 Task: Select the Pacific Time - US & Canada as time zone for the schedule.
Action: Mouse moved to (968, 117)
Screenshot: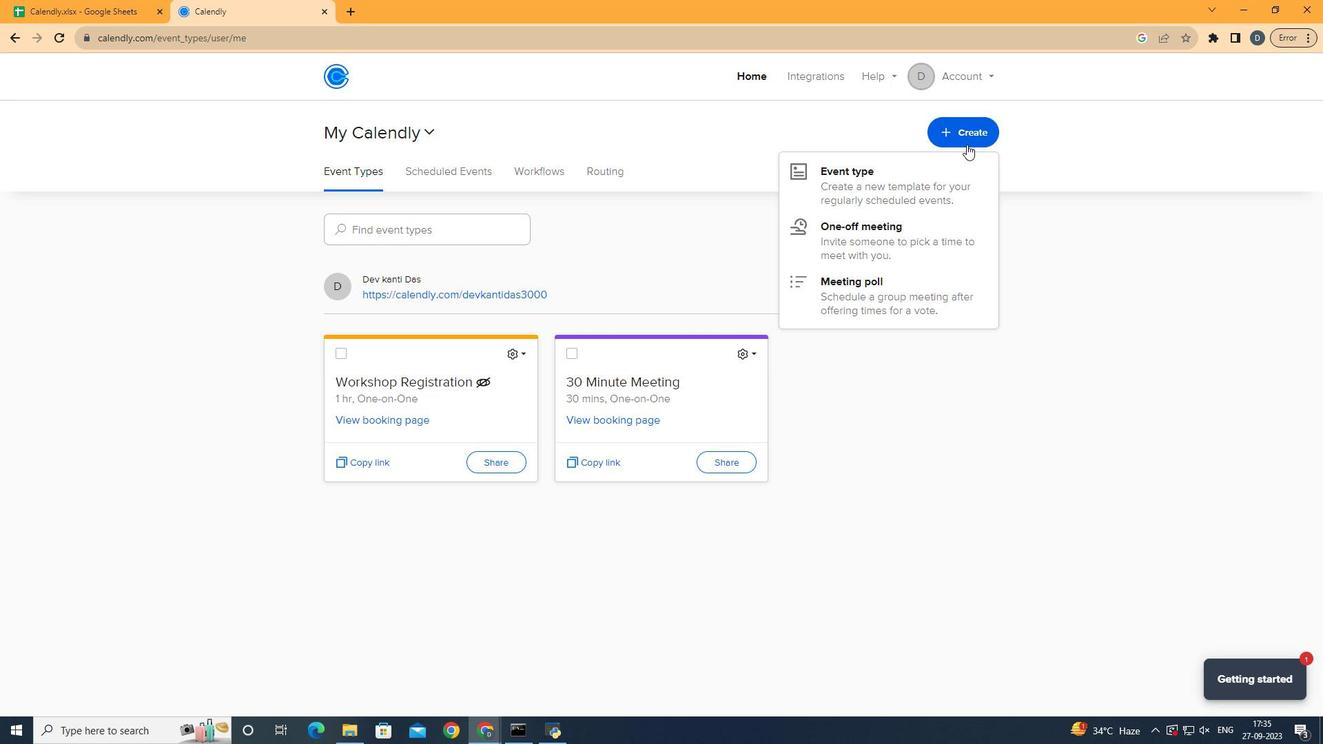 
Action: Mouse pressed left at (968, 117)
Screenshot: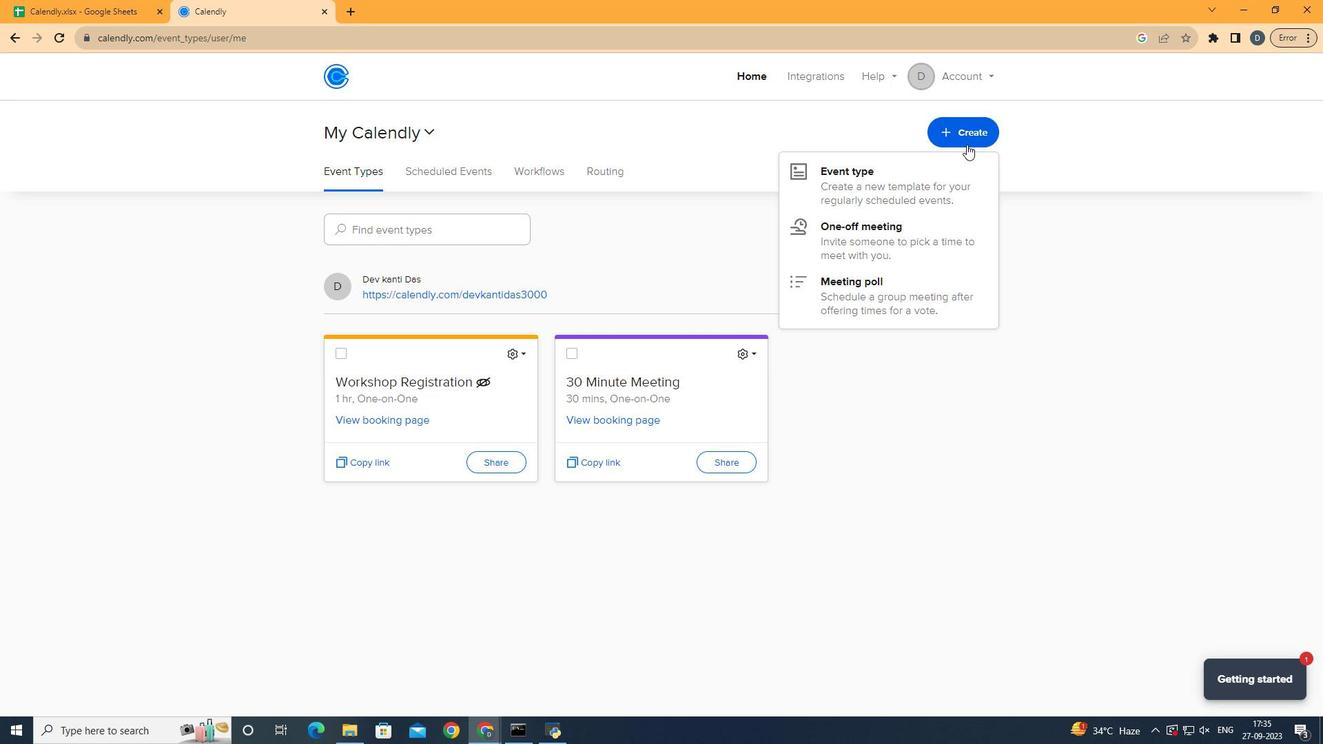 
Action: Mouse moved to (932, 286)
Screenshot: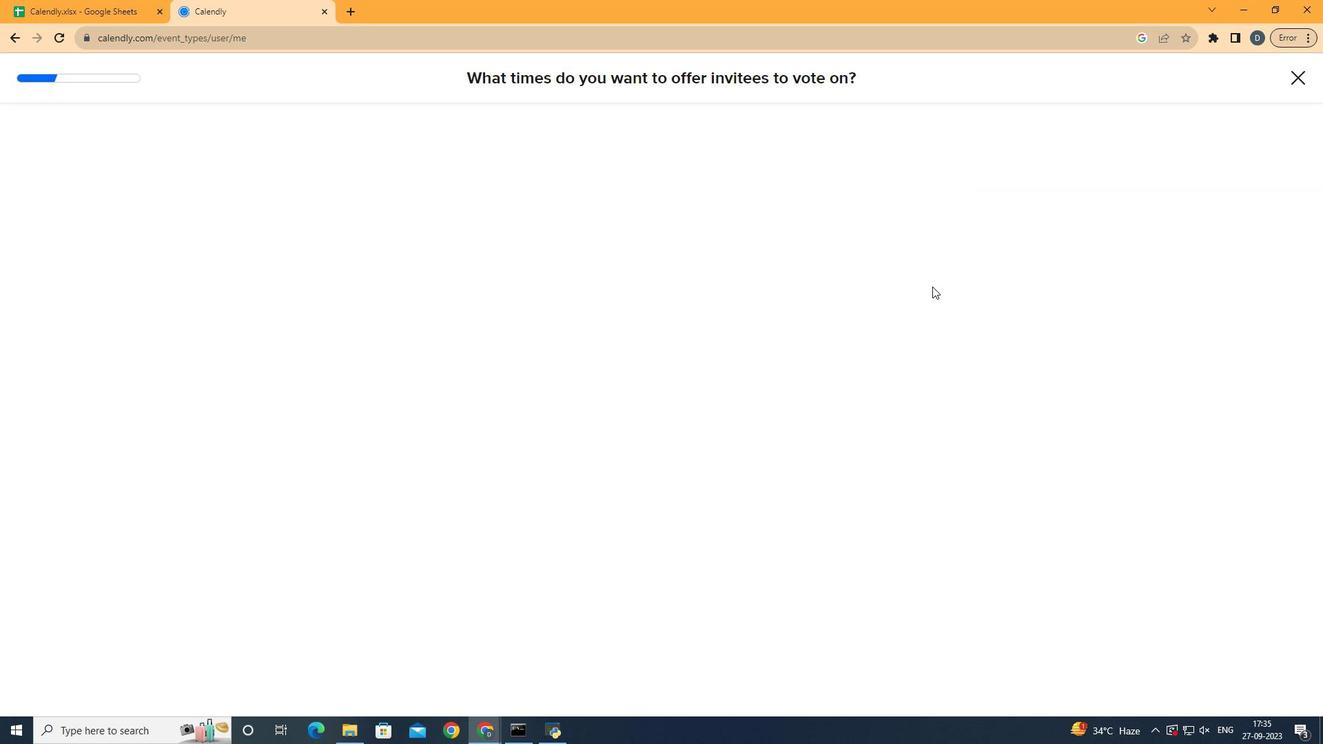 
Action: Mouse pressed left at (932, 286)
Screenshot: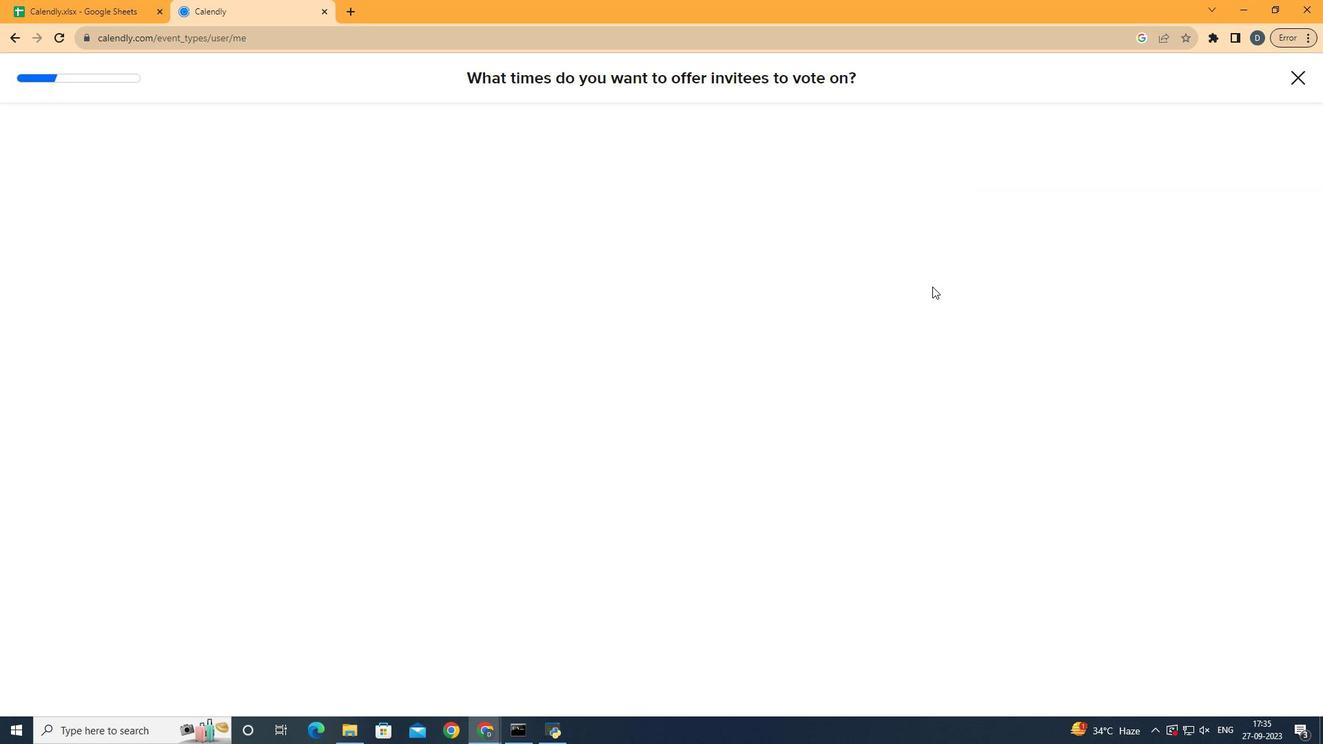 
Action: Mouse moved to (303, 581)
Screenshot: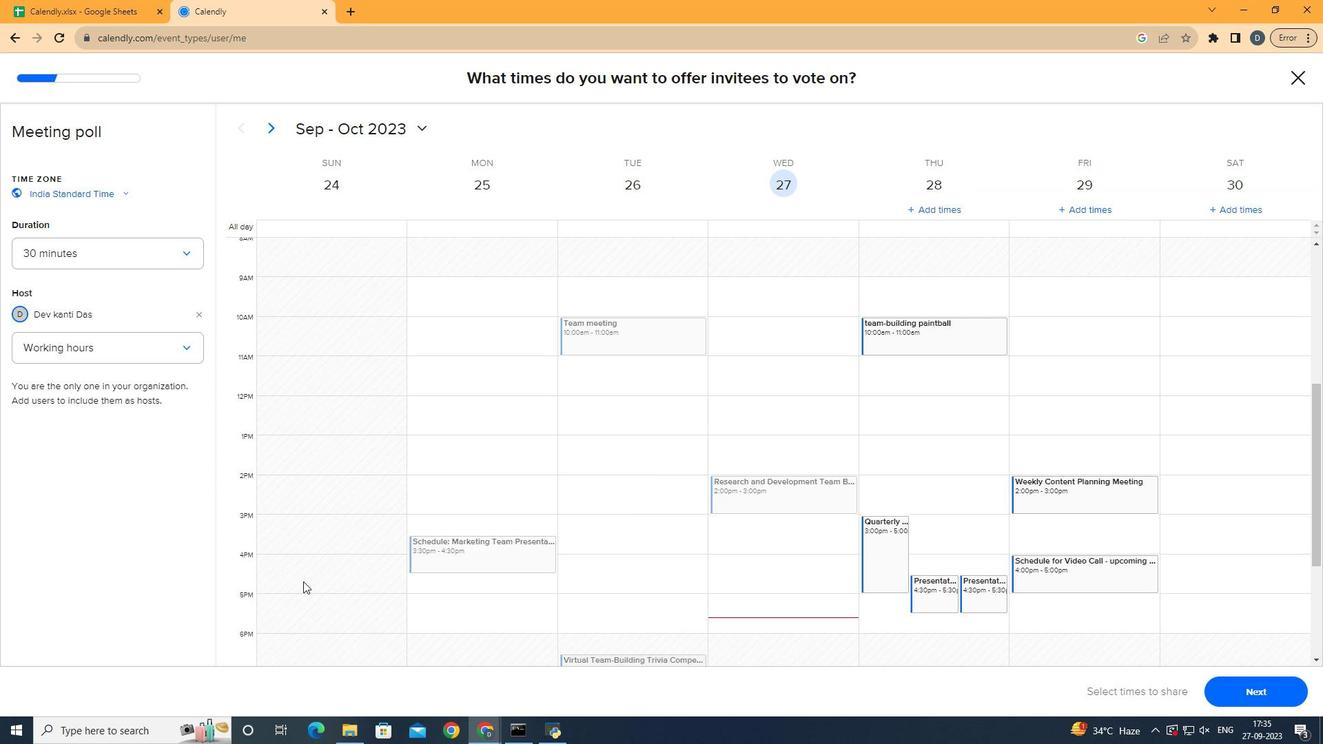 
Action: Mouse pressed left at (303, 581)
Screenshot: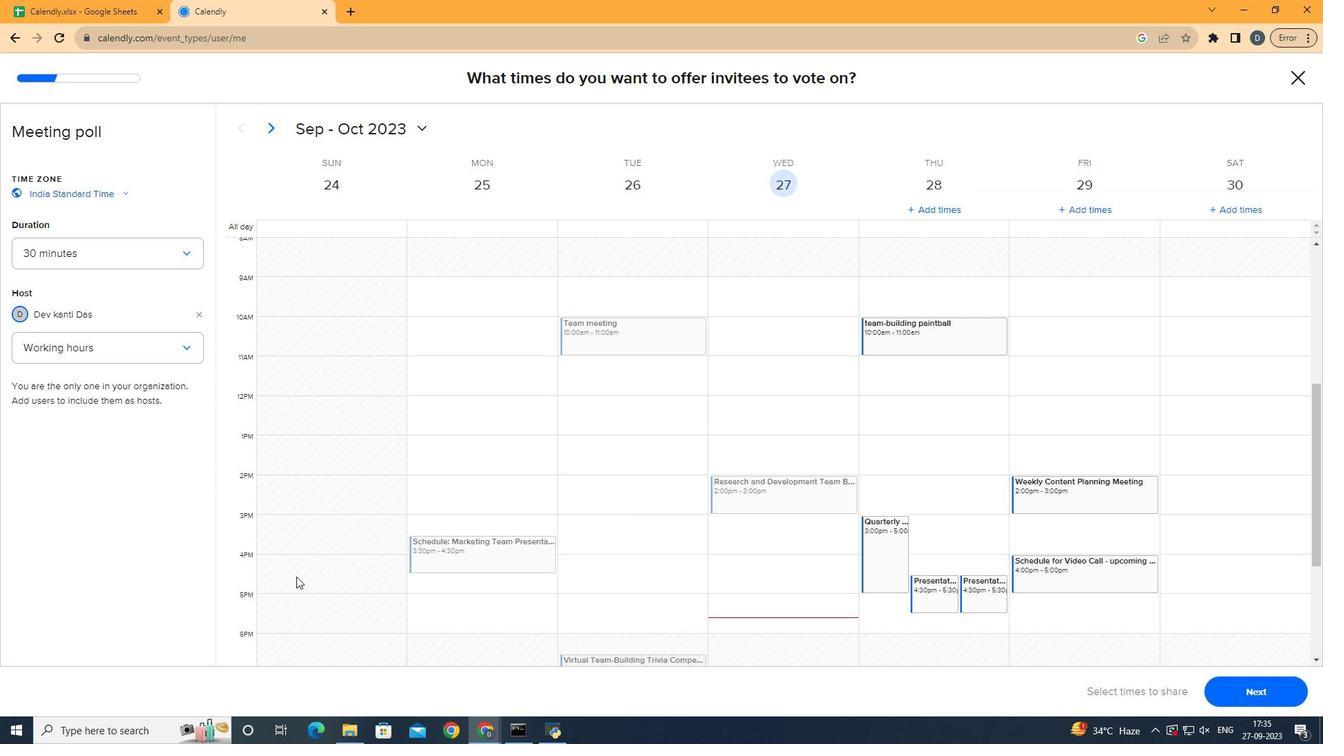 
Action: Mouse moved to (100, 192)
Screenshot: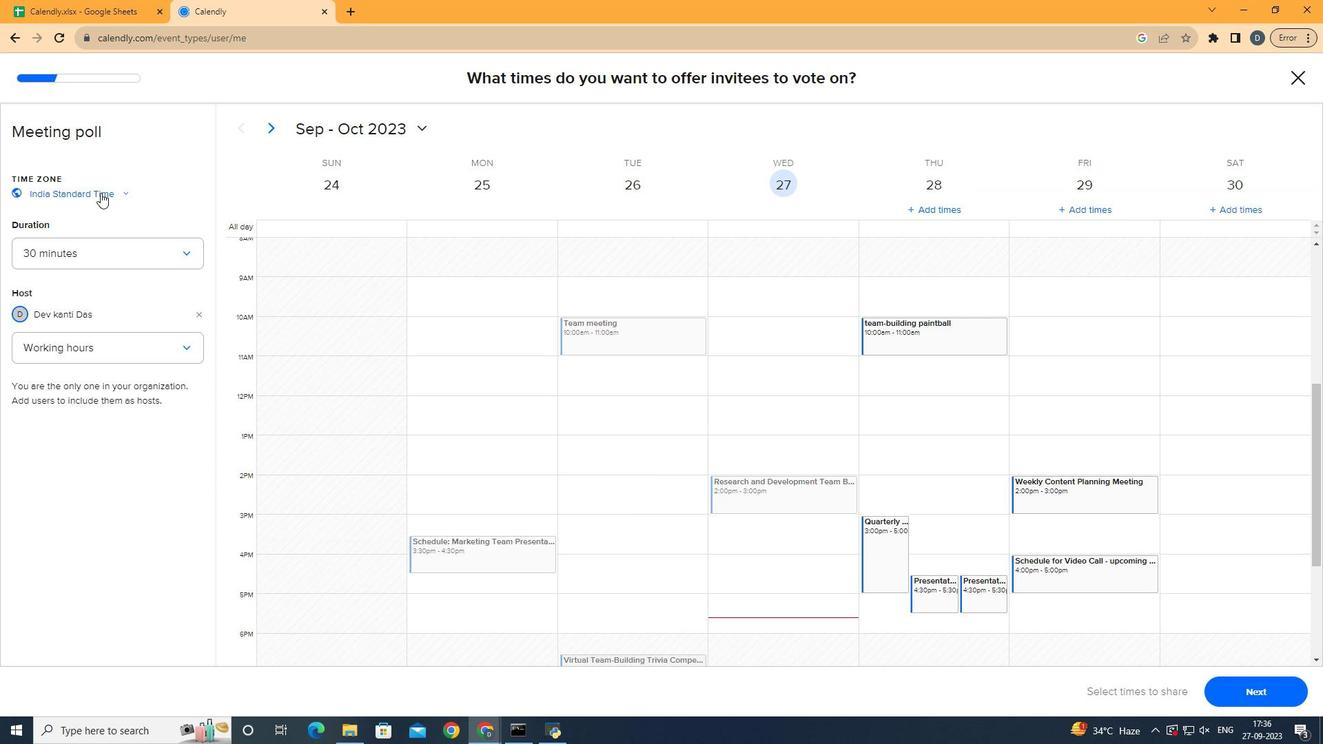 
Action: Mouse pressed left at (100, 192)
Screenshot: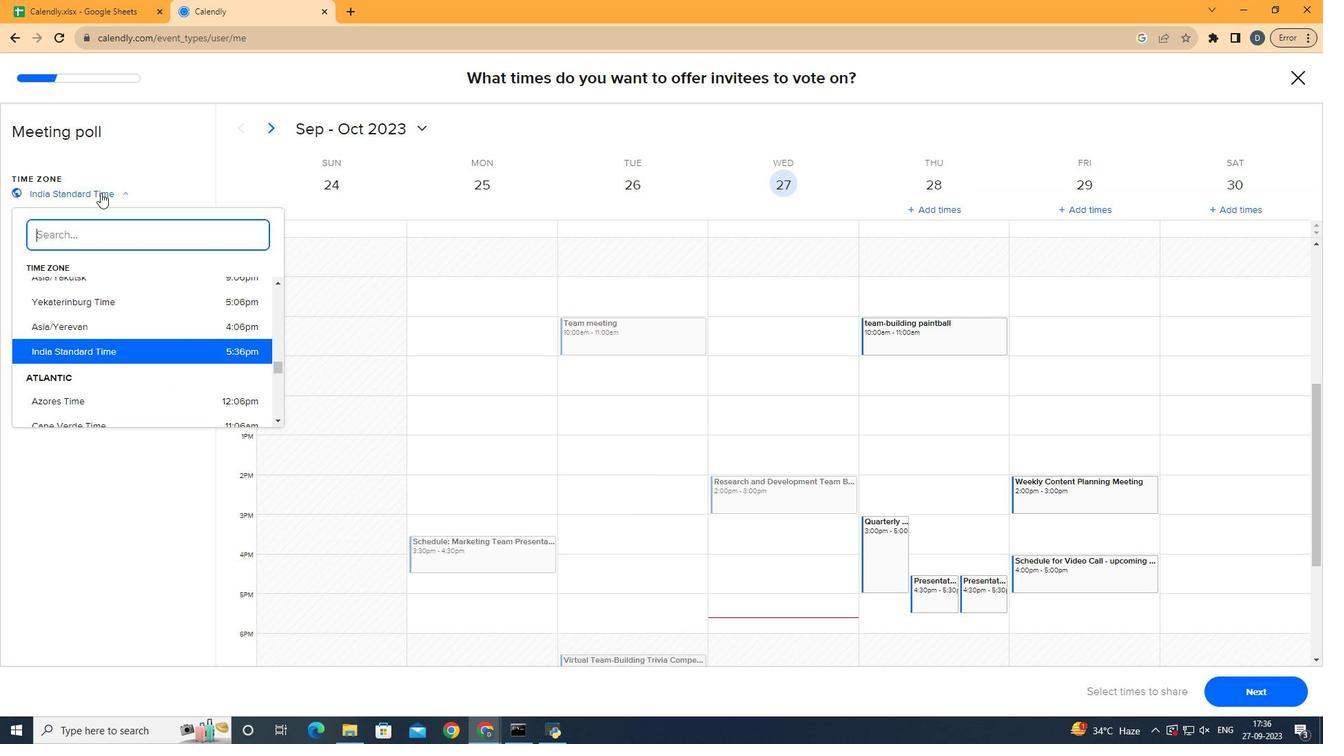 
Action: Mouse moved to (172, 401)
Screenshot: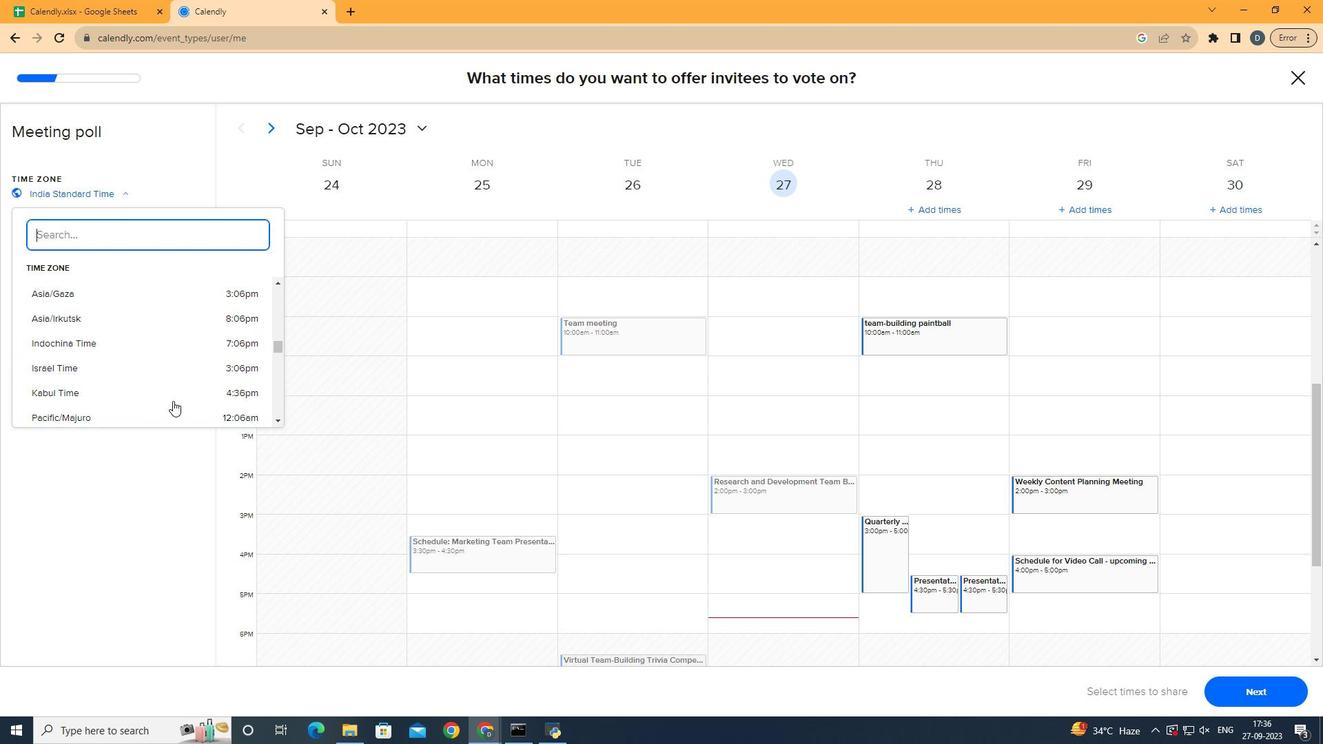 
Action: Mouse scrolled (172, 401) with delta (0, 0)
Screenshot: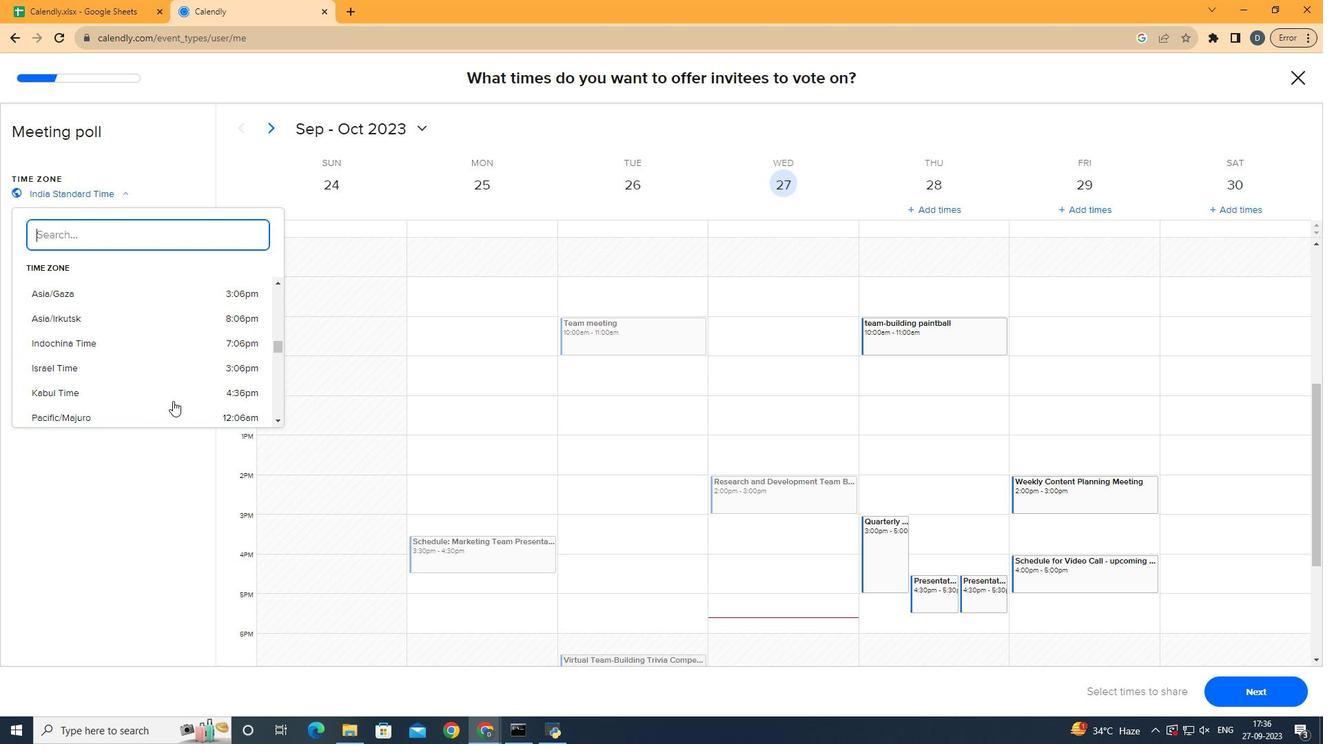 
Action: Mouse scrolled (172, 401) with delta (0, 0)
Screenshot: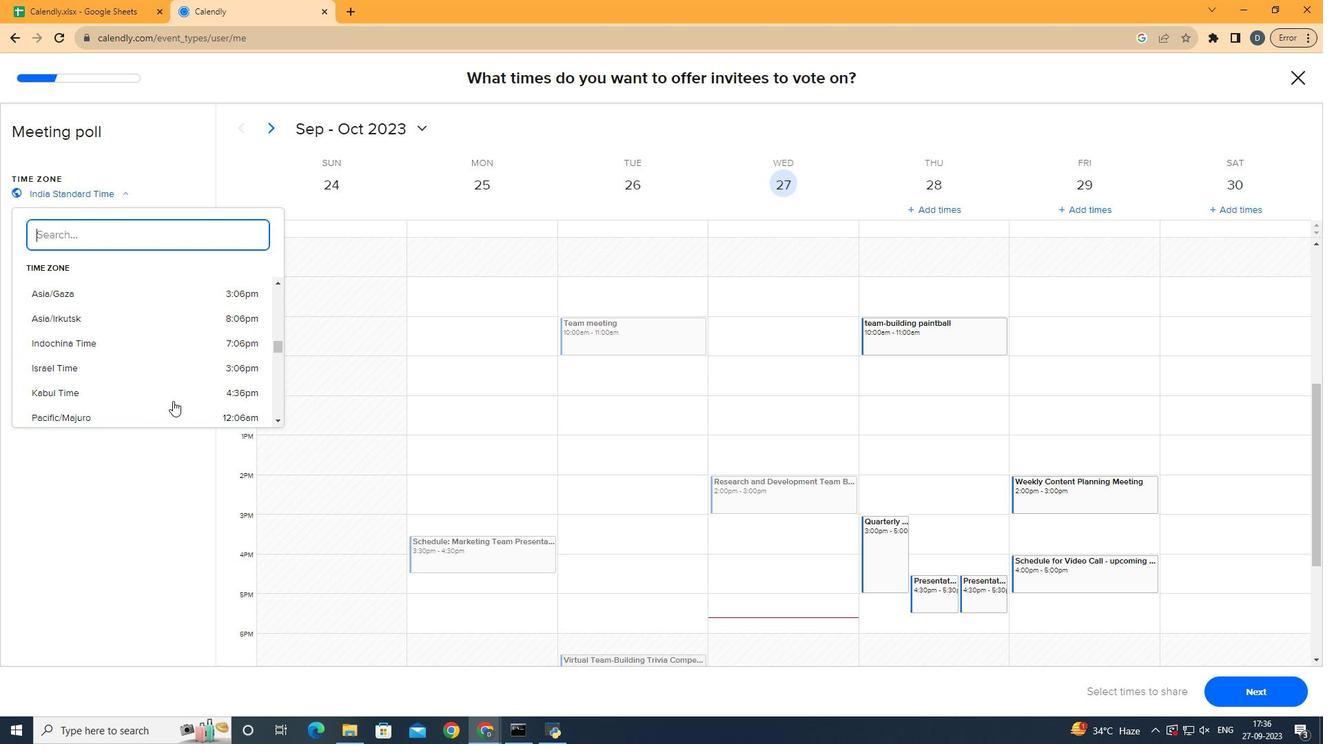 
Action: Mouse scrolled (172, 401) with delta (0, 0)
Screenshot: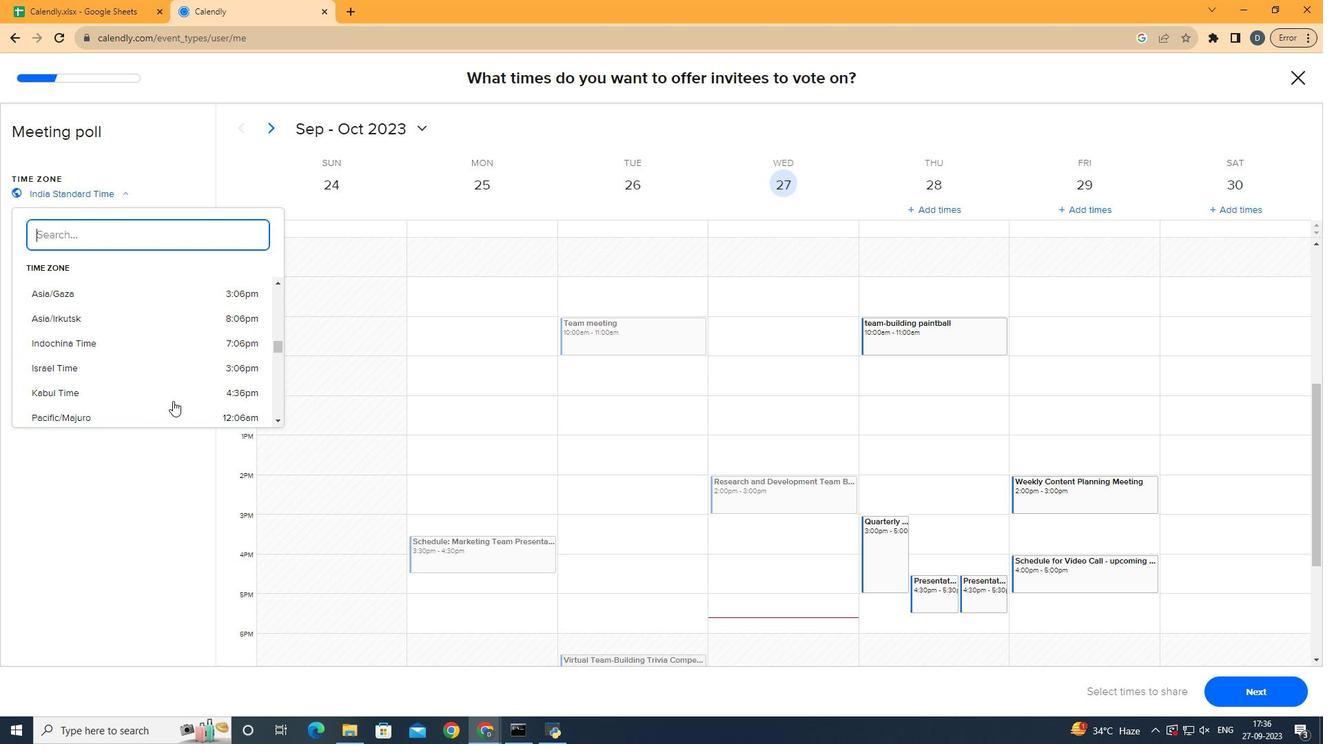 
Action: Mouse scrolled (172, 401) with delta (0, 0)
Screenshot: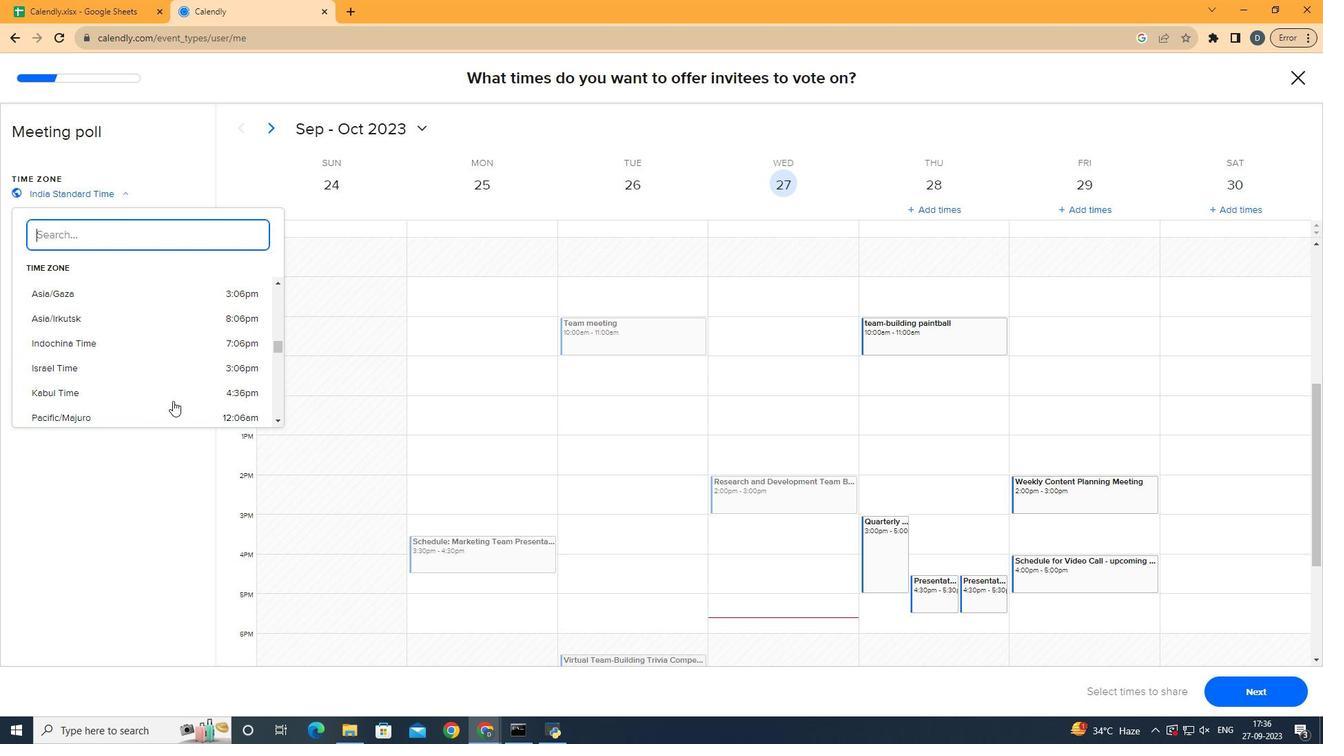 
Action: Mouse scrolled (172, 401) with delta (0, 0)
Screenshot: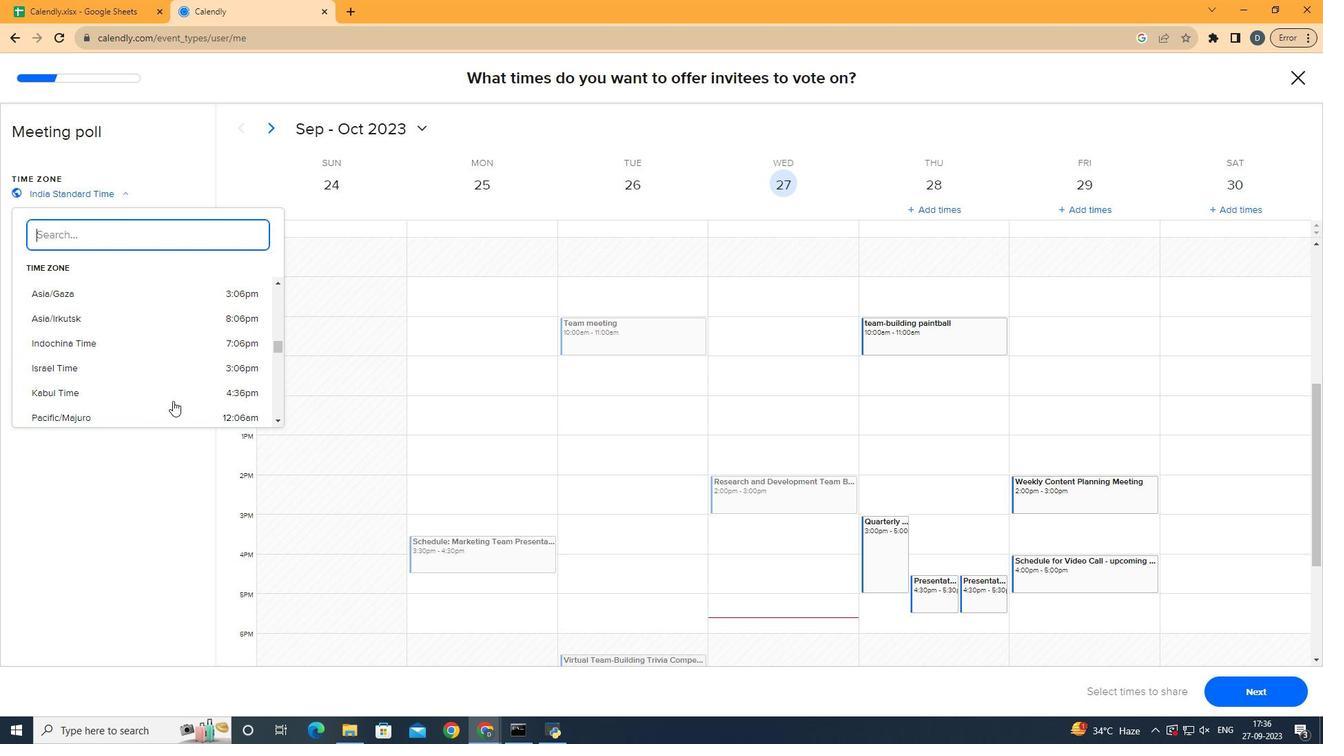 
Action: Mouse scrolled (172, 401) with delta (0, 0)
Screenshot: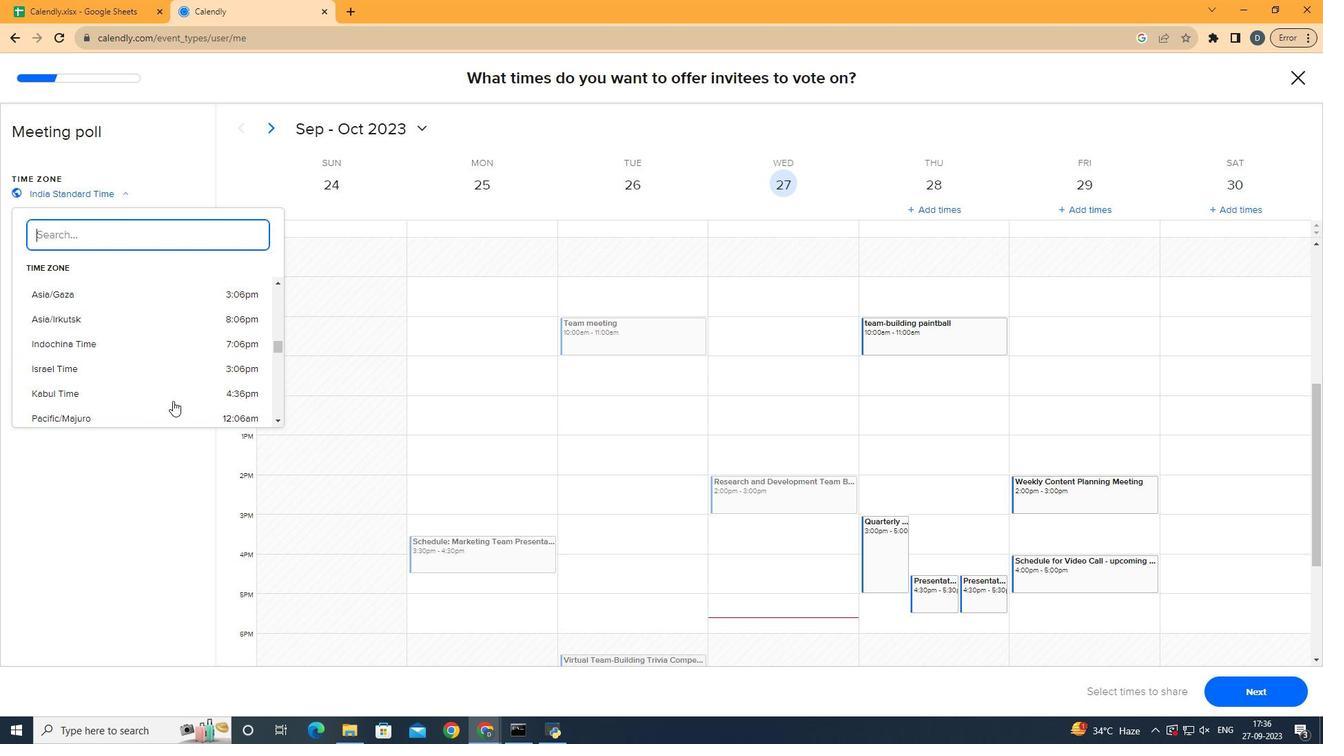 
Action: Mouse scrolled (172, 401) with delta (0, 0)
Screenshot: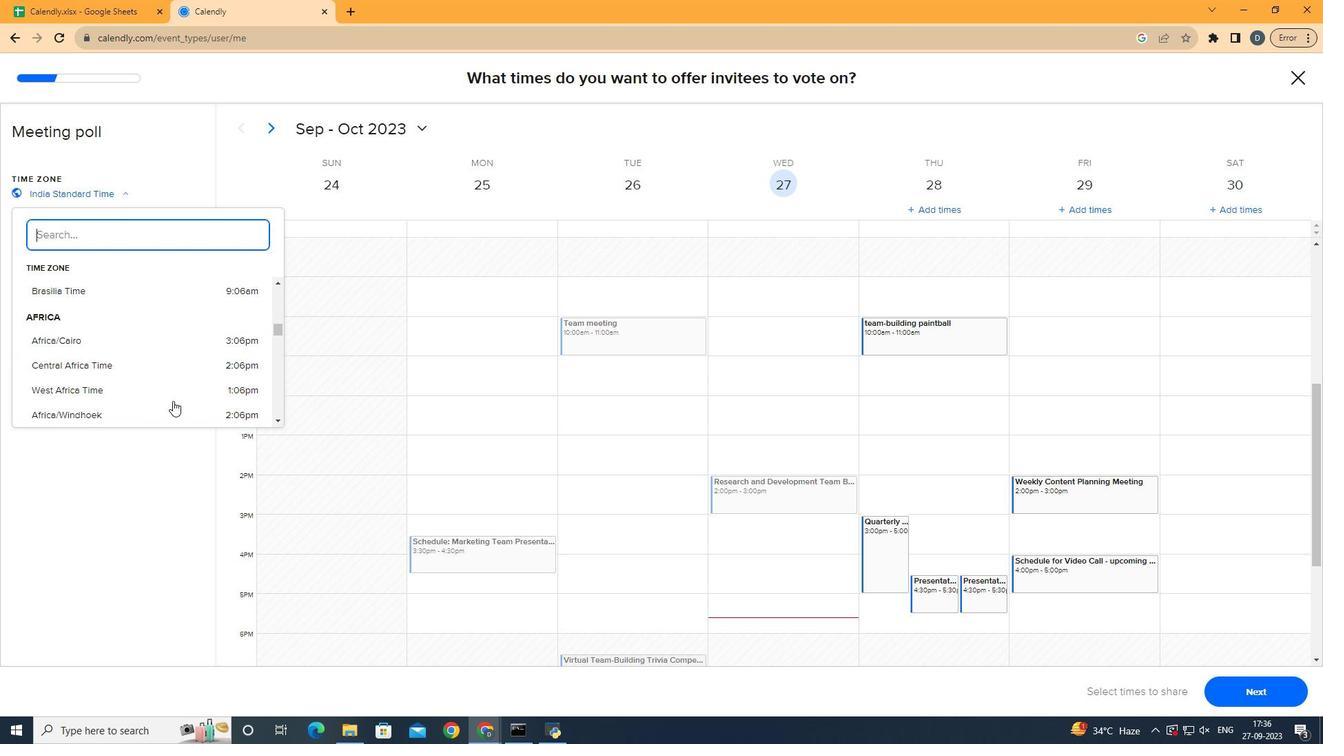 
Action: Mouse scrolled (172, 401) with delta (0, 0)
Screenshot: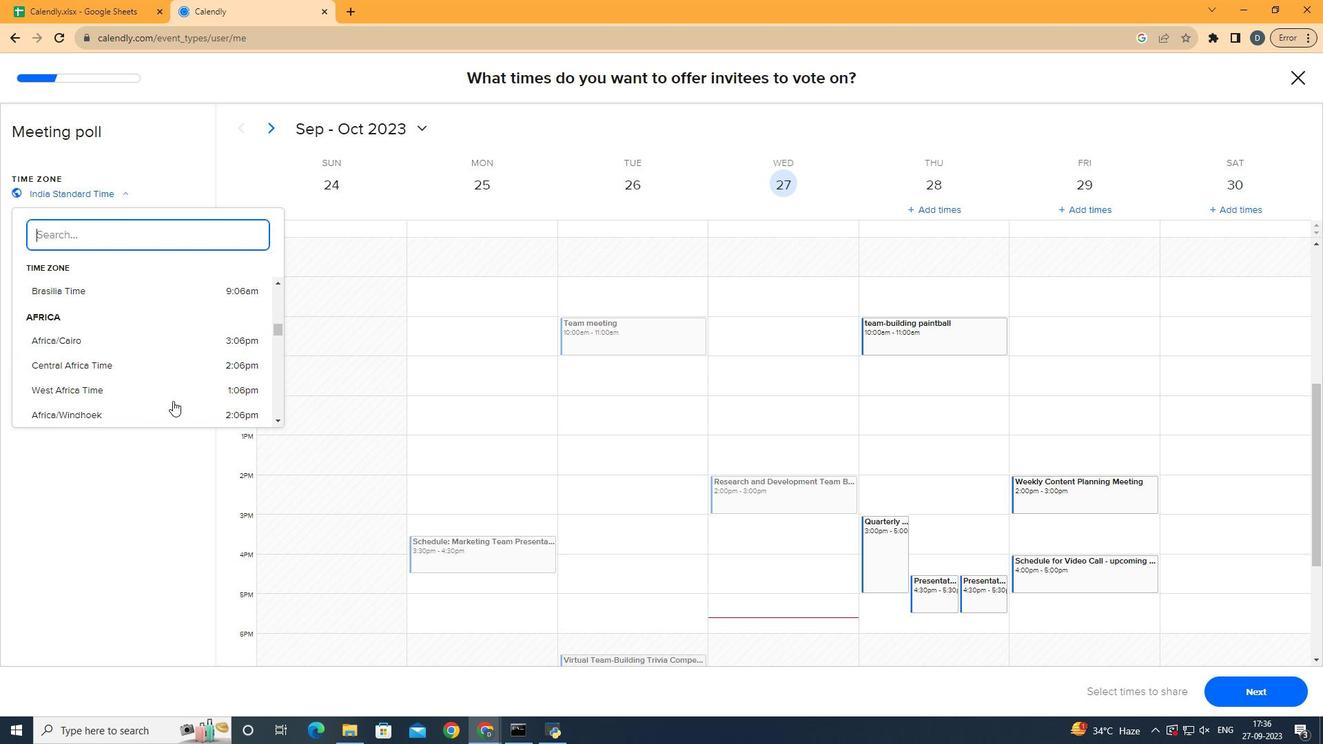 
Action: Mouse scrolled (172, 401) with delta (0, 0)
Screenshot: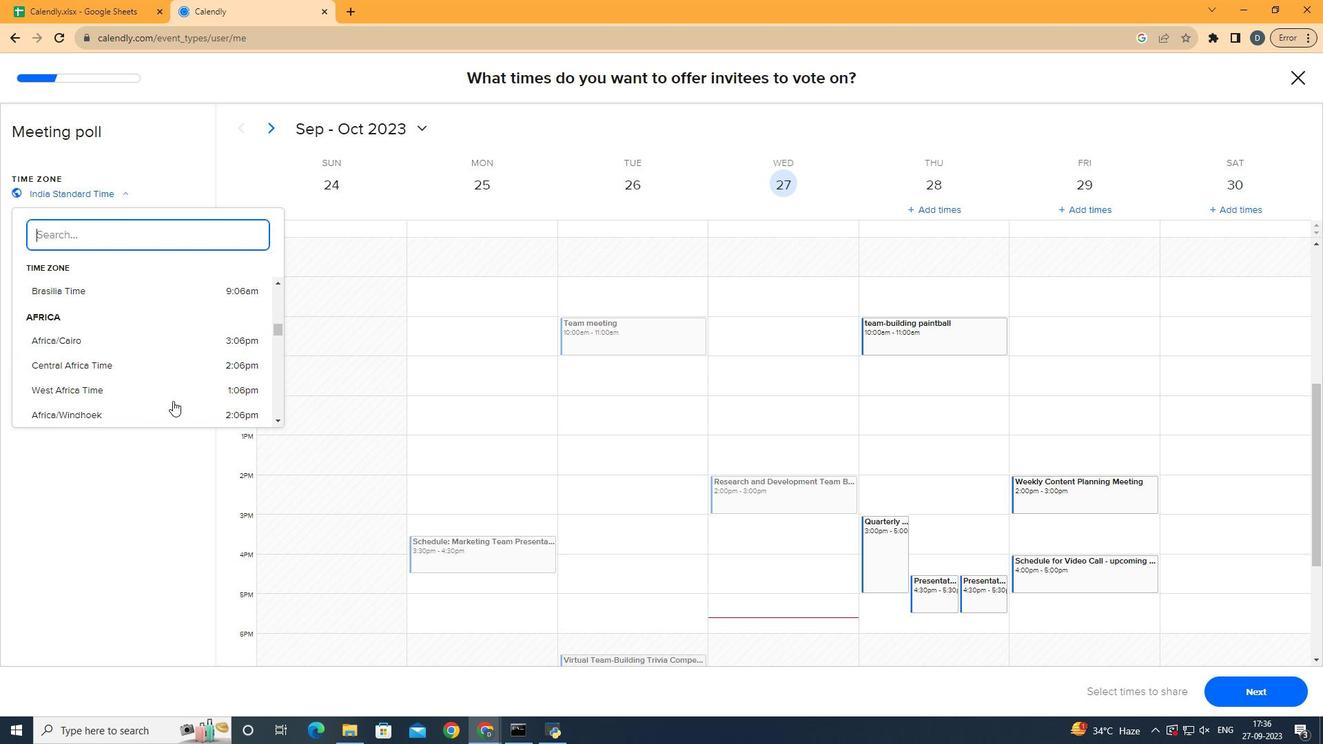 
Action: Mouse scrolled (172, 401) with delta (0, 0)
Screenshot: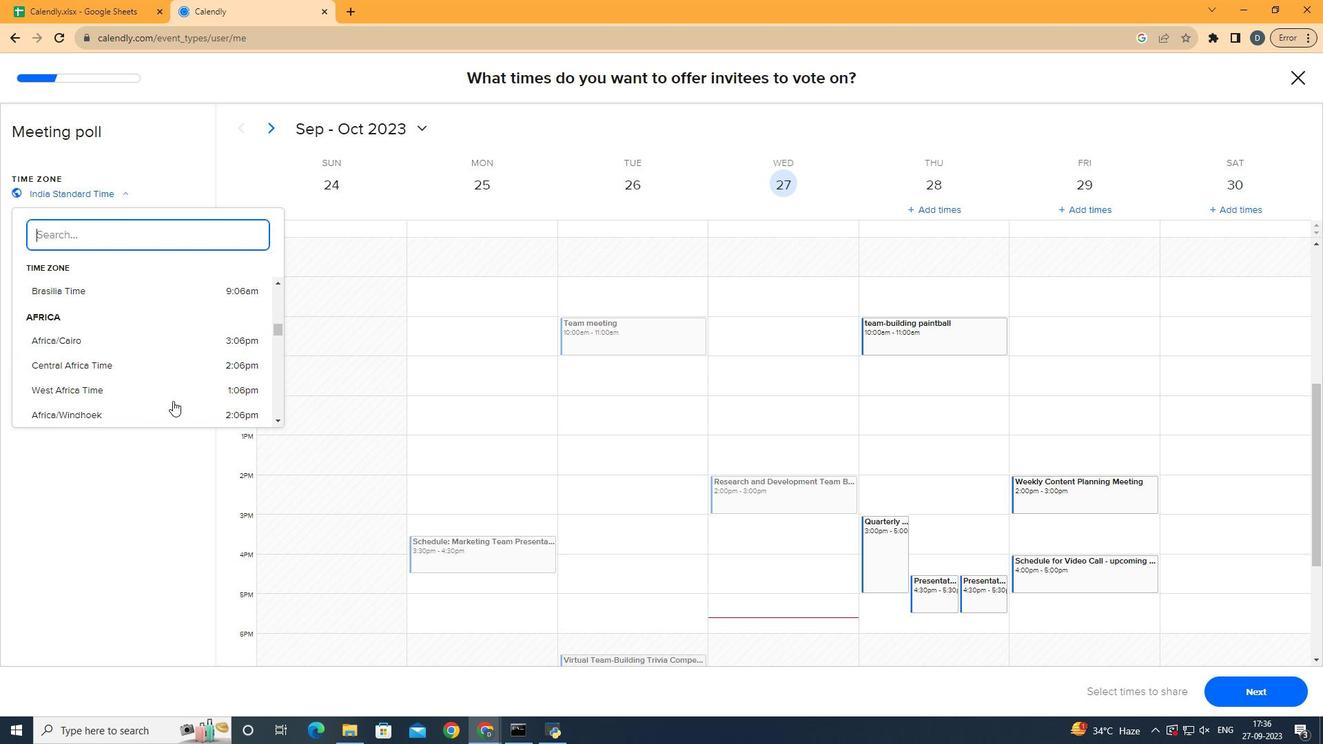 
Action: Mouse scrolled (172, 401) with delta (0, 0)
Screenshot: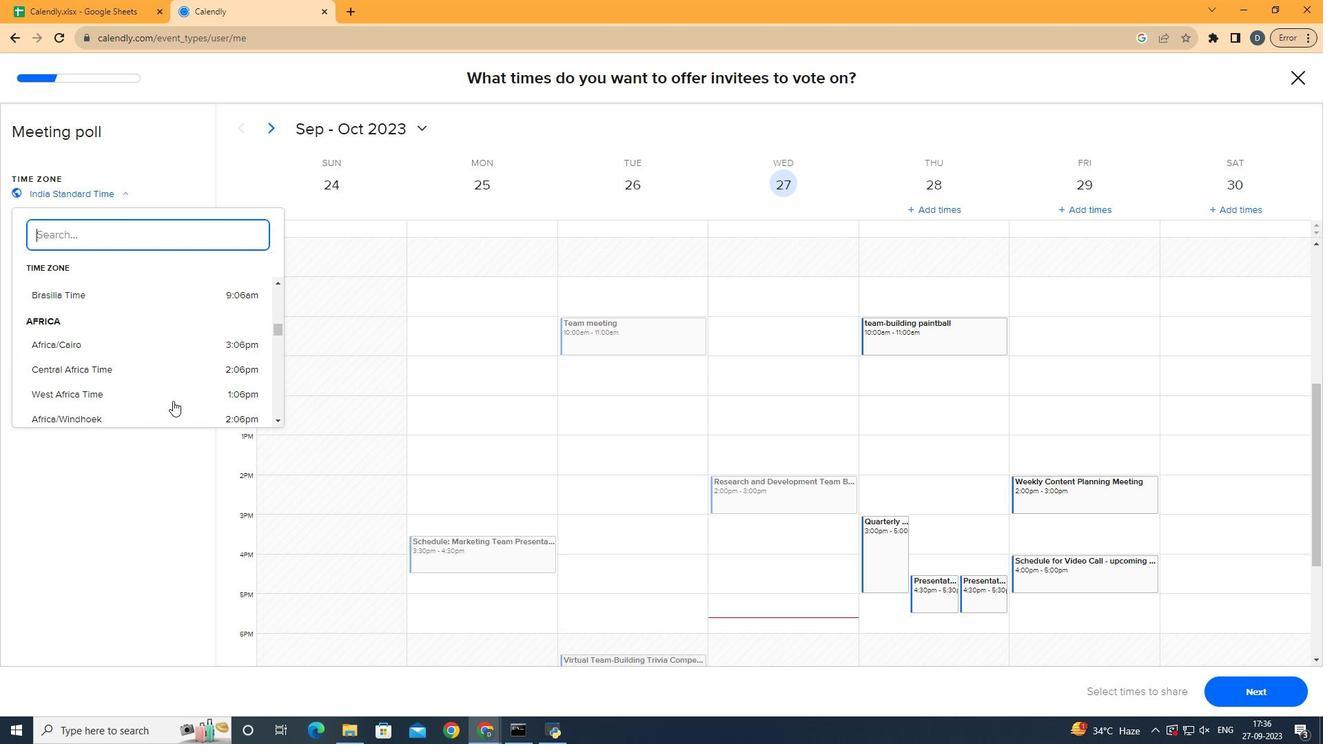 
Action: Mouse scrolled (172, 401) with delta (0, 0)
Screenshot: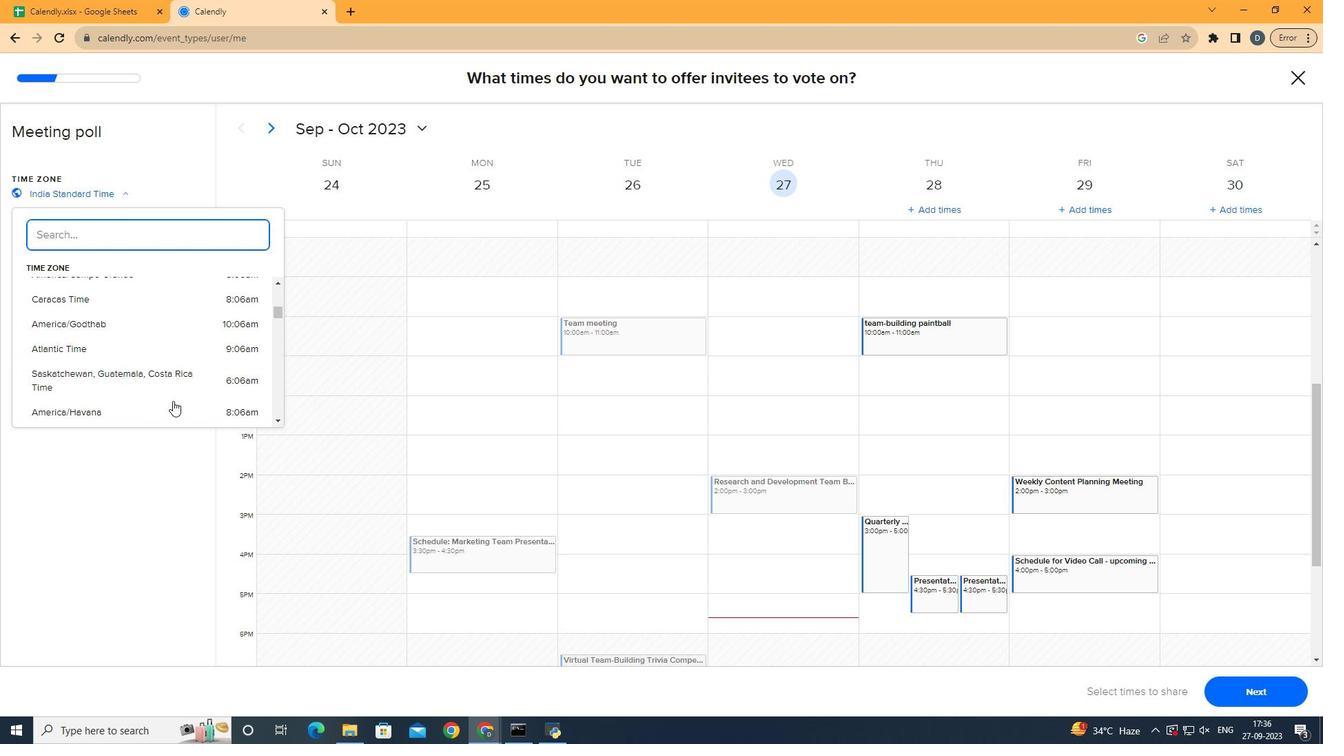 
Action: Mouse scrolled (172, 401) with delta (0, 0)
Screenshot: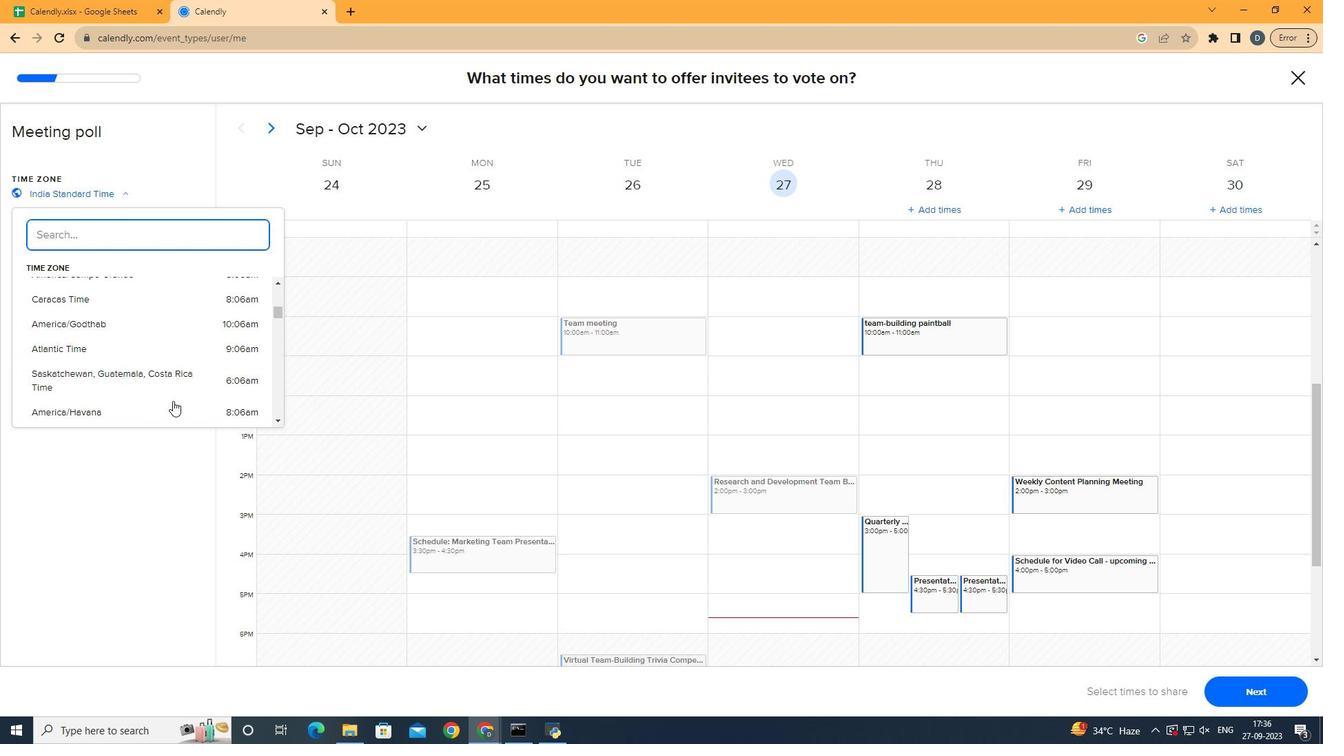 
Action: Mouse scrolled (172, 401) with delta (0, 0)
Screenshot: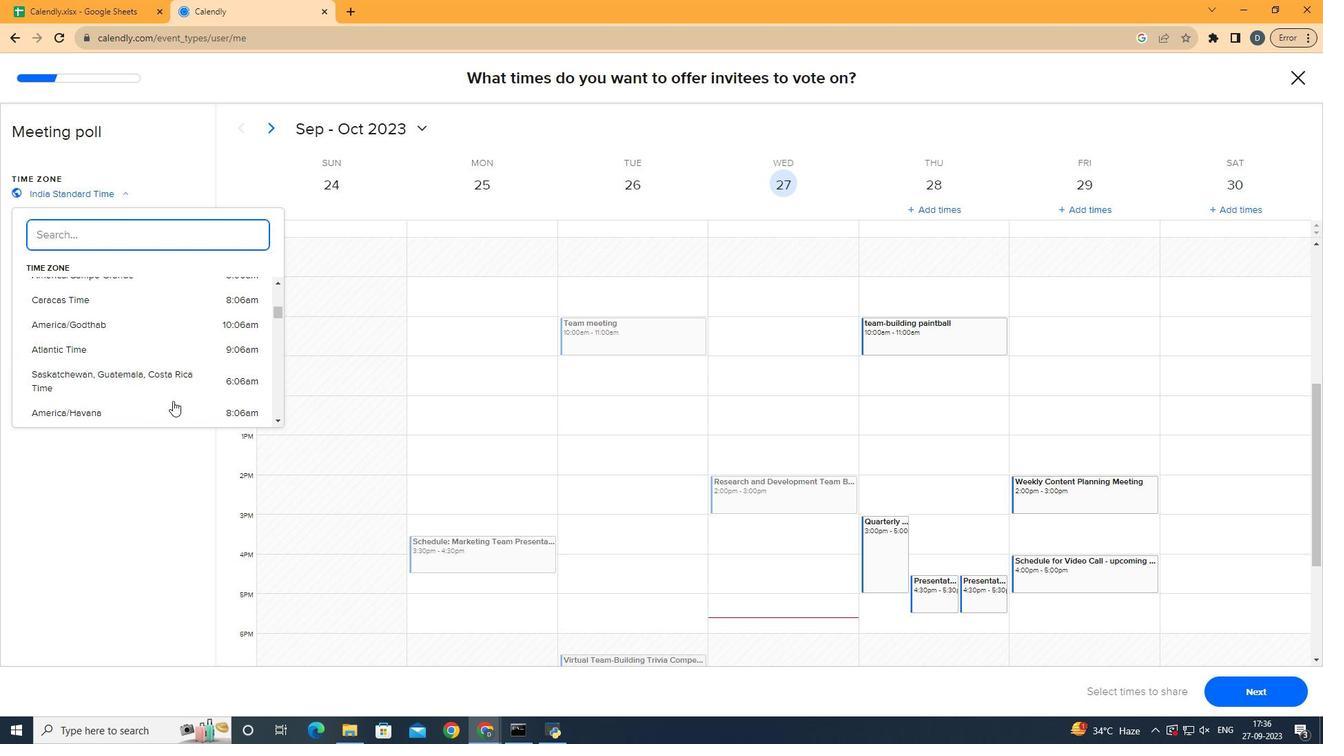 
Action: Mouse scrolled (172, 401) with delta (0, 0)
Screenshot: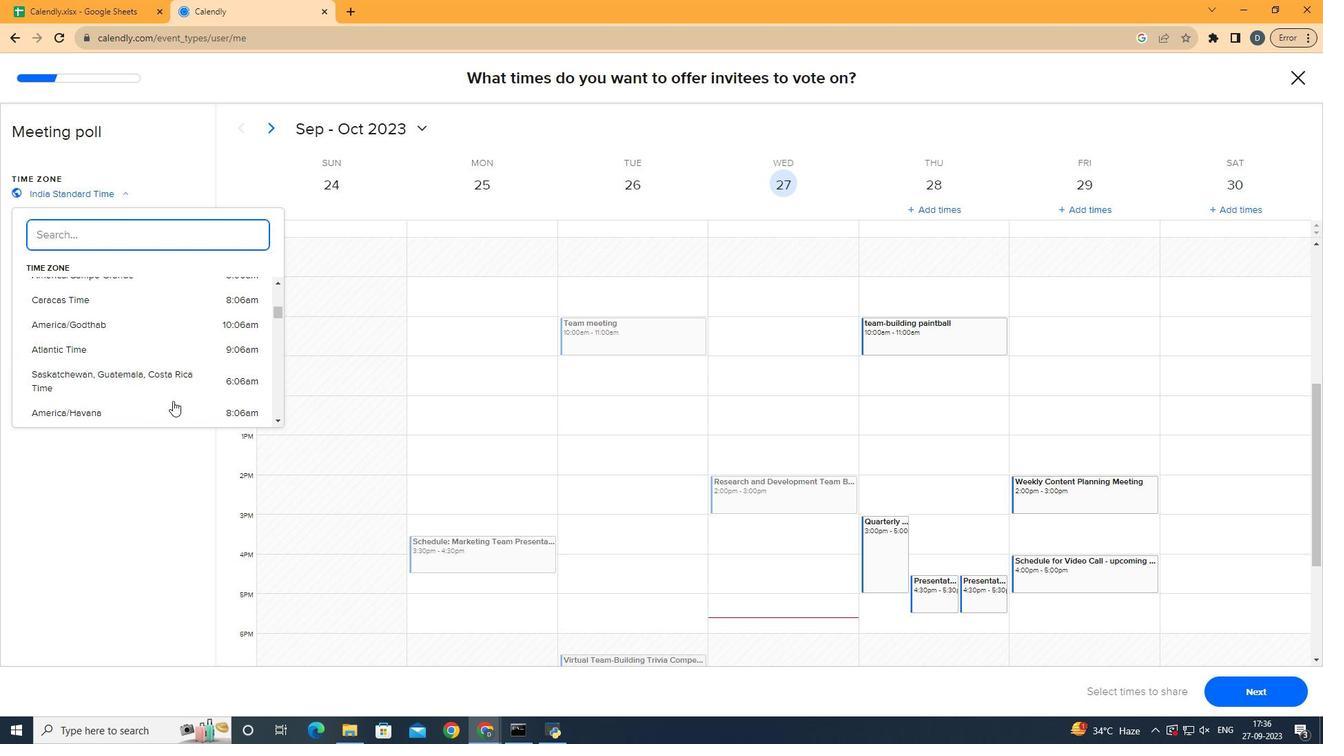 
Action: Mouse scrolled (172, 401) with delta (0, 0)
Screenshot: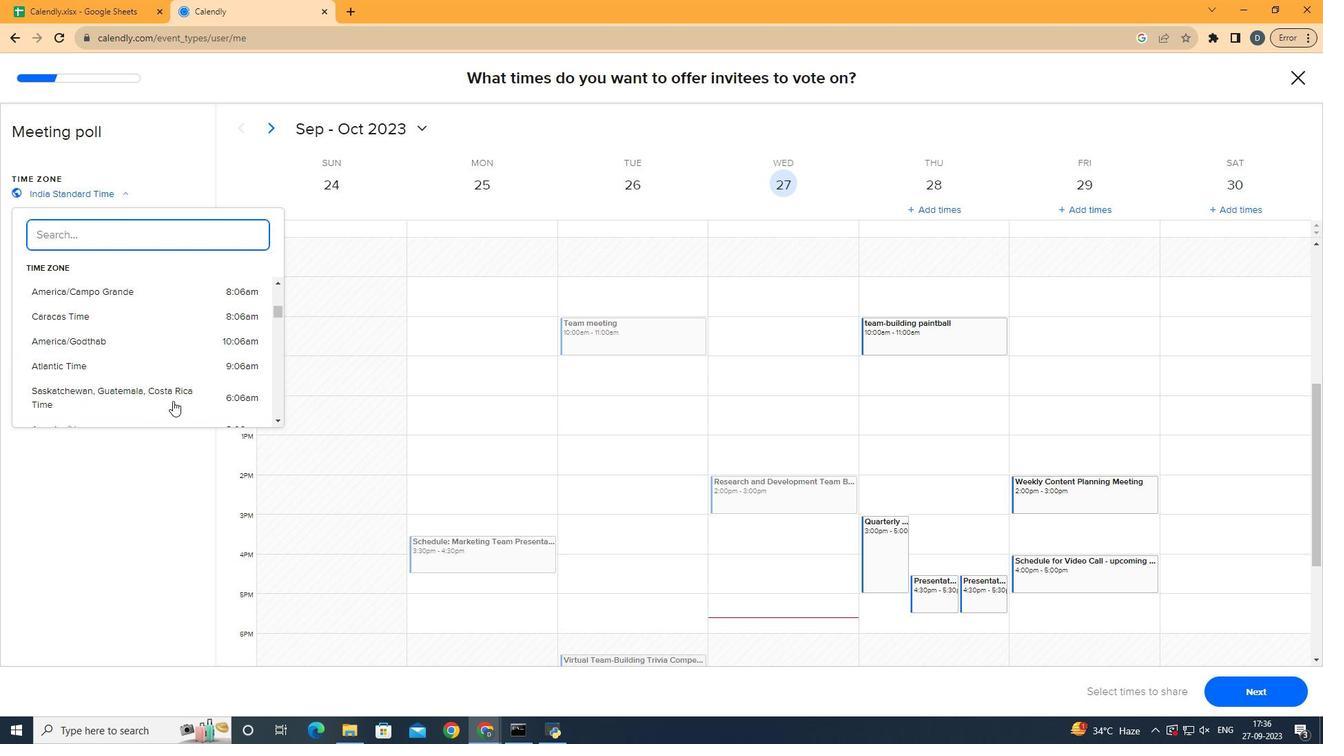 
Action: Mouse scrolled (172, 401) with delta (0, 0)
Screenshot: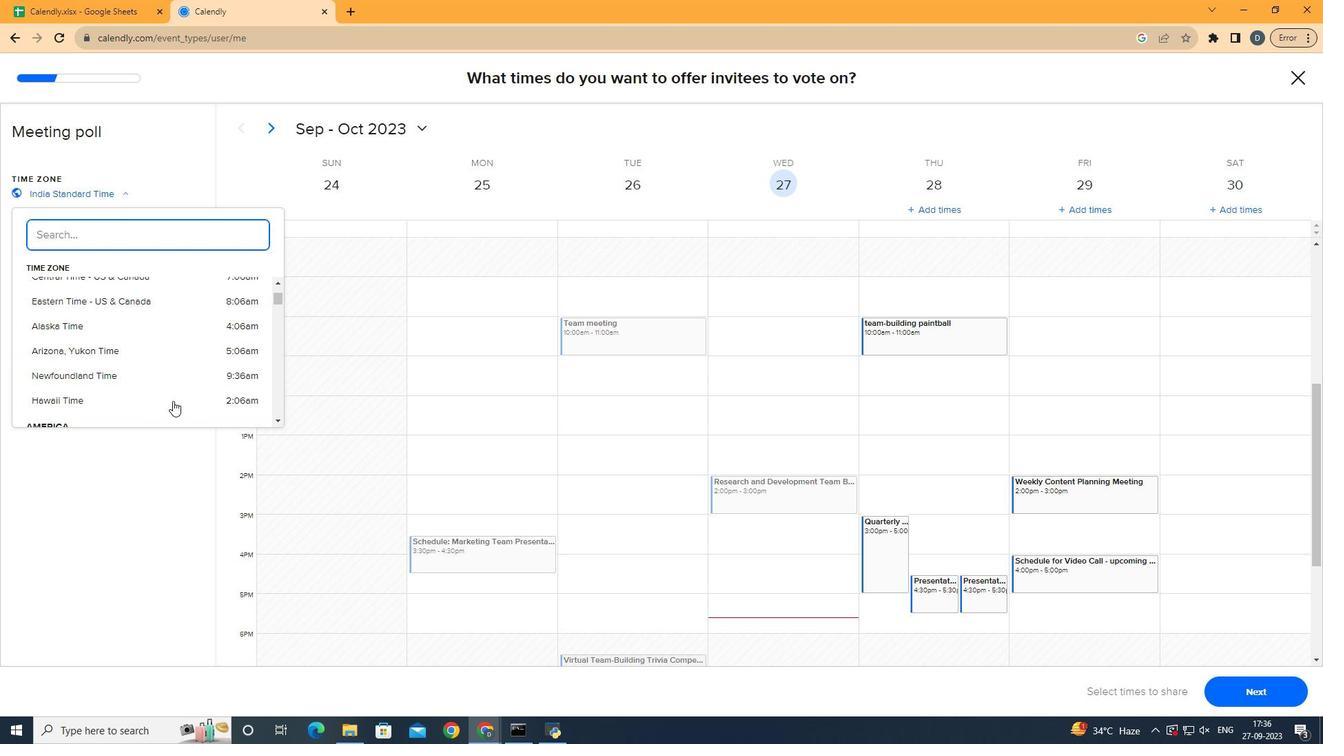 
Action: Mouse scrolled (172, 401) with delta (0, 0)
Screenshot: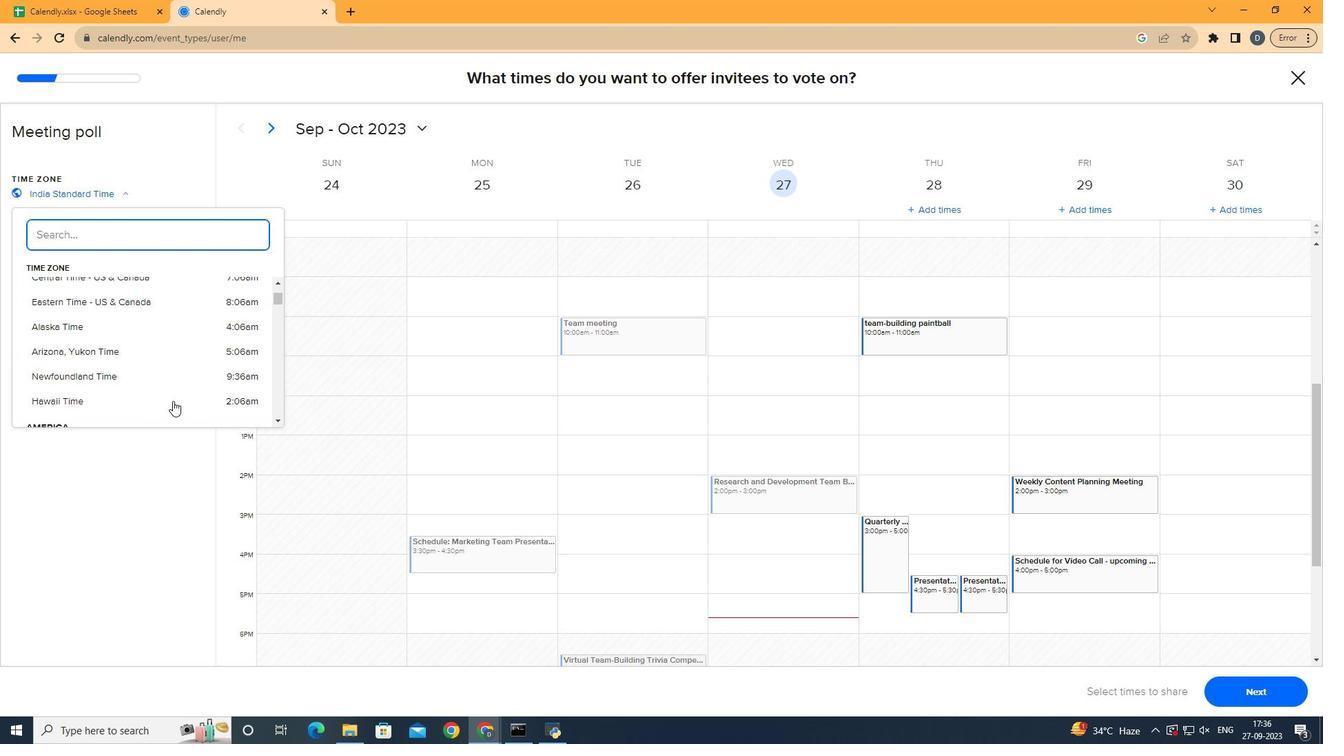 
Action: Mouse scrolled (172, 401) with delta (0, 0)
Screenshot: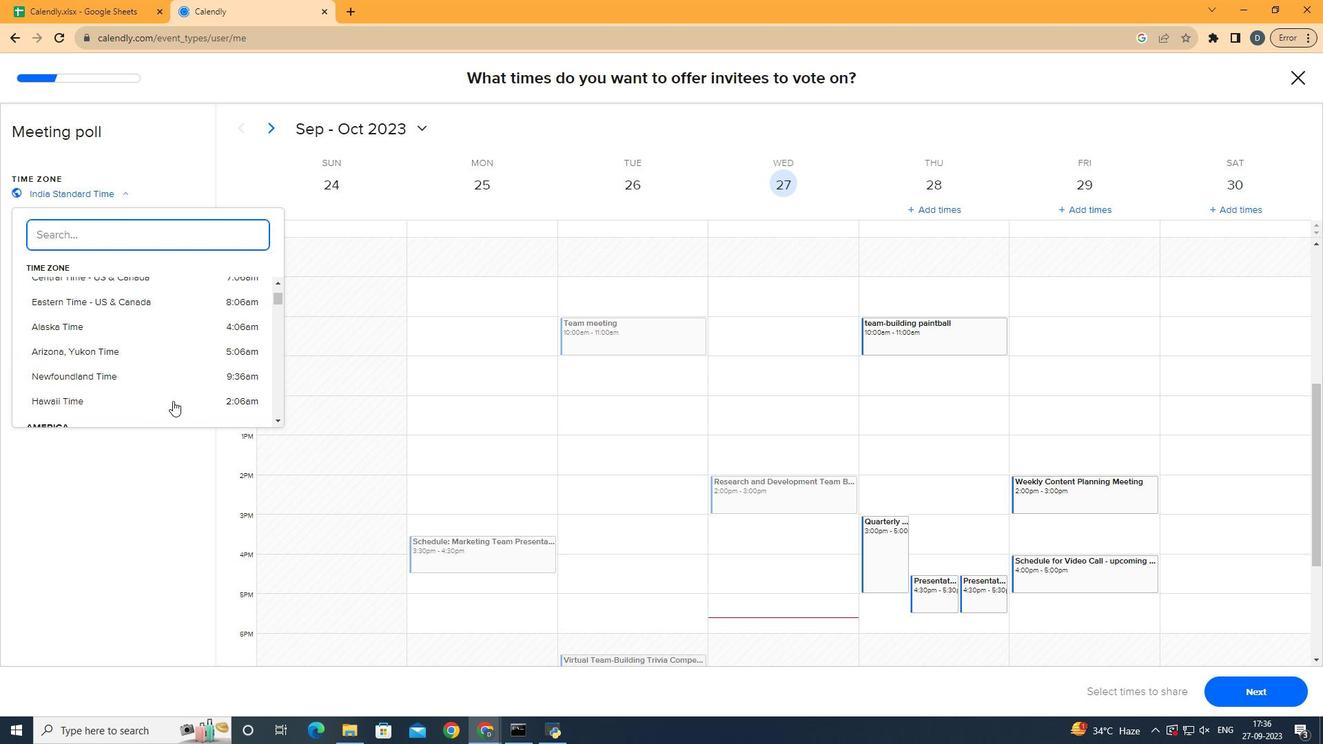 
Action: Mouse scrolled (172, 401) with delta (0, 0)
Screenshot: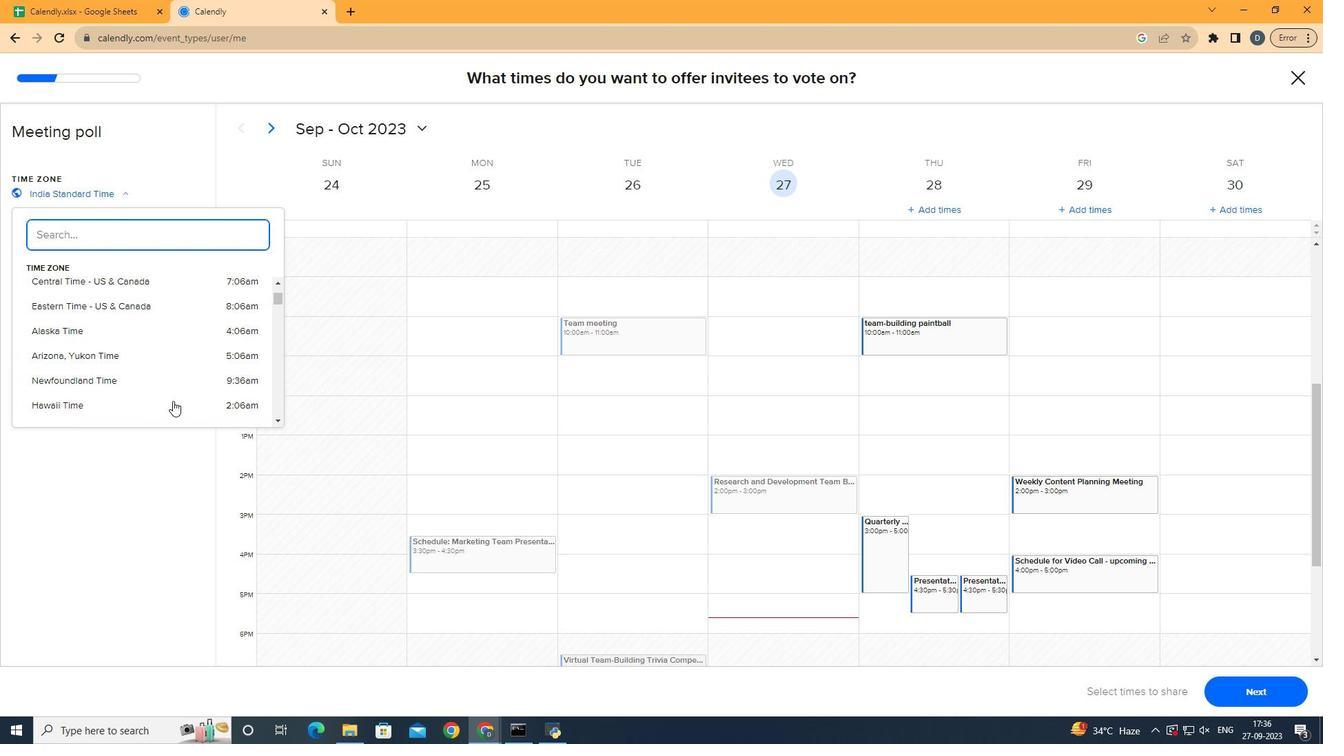 
Action: Mouse scrolled (172, 401) with delta (0, 0)
Screenshot: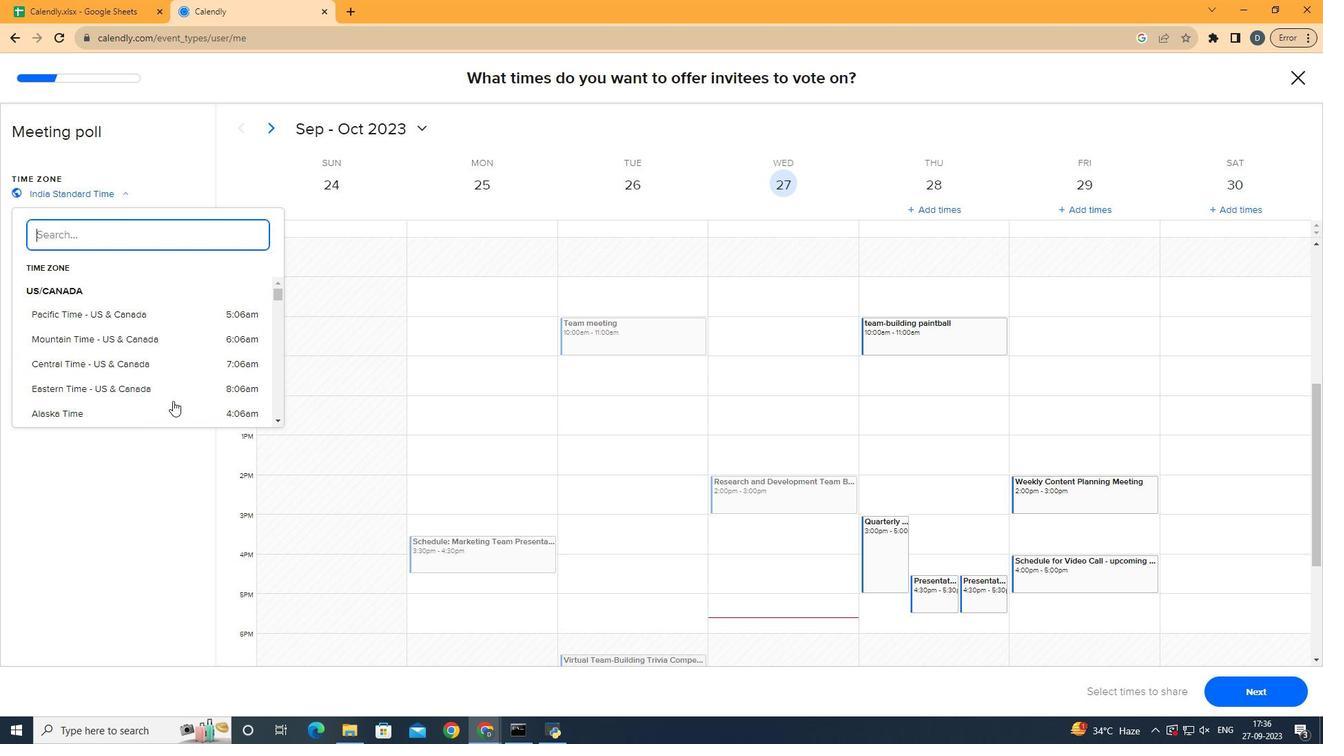 
Action: Mouse scrolled (172, 401) with delta (0, 0)
Screenshot: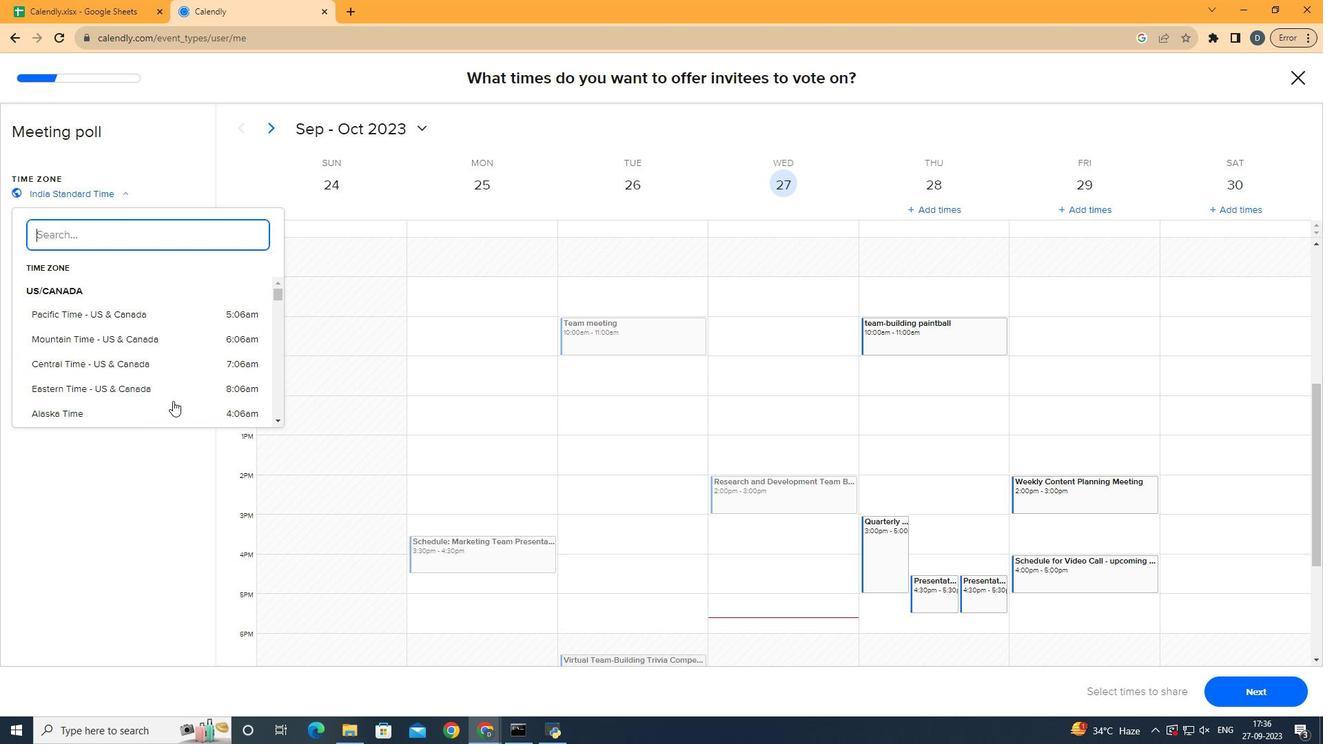 
Action: Mouse scrolled (172, 401) with delta (0, 0)
Screenshot: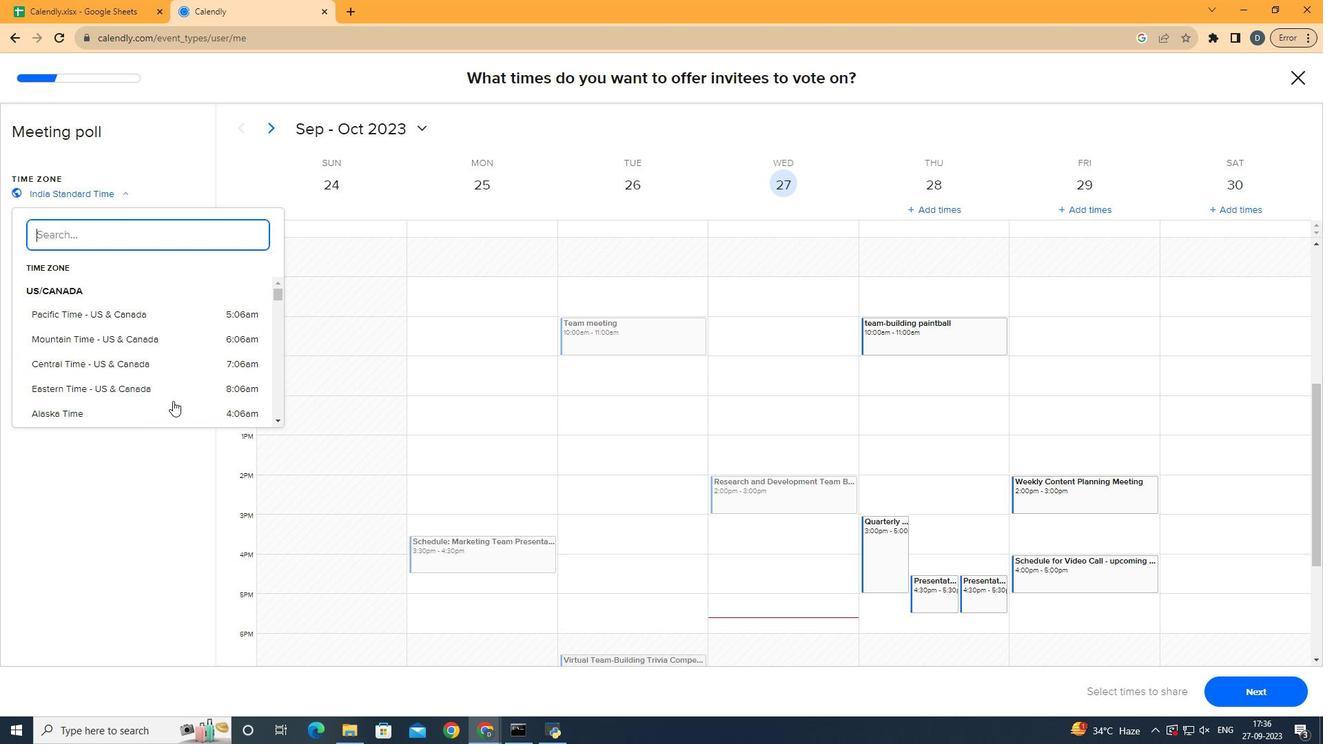
Action: Mouse scrolled (172, 401) with delta (0, 0)
Screenshot: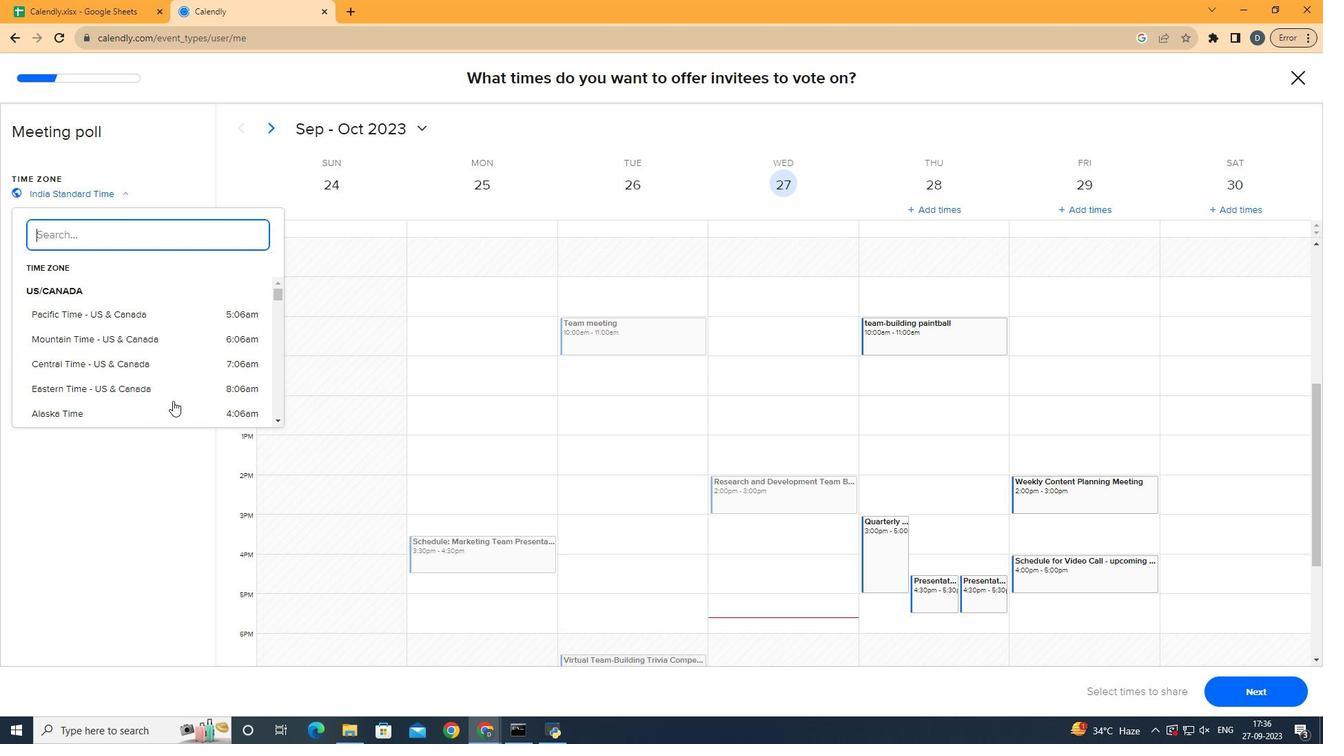 
Action: Mouse scrolled (172, 401) with delta (0, 0)
Screenshot: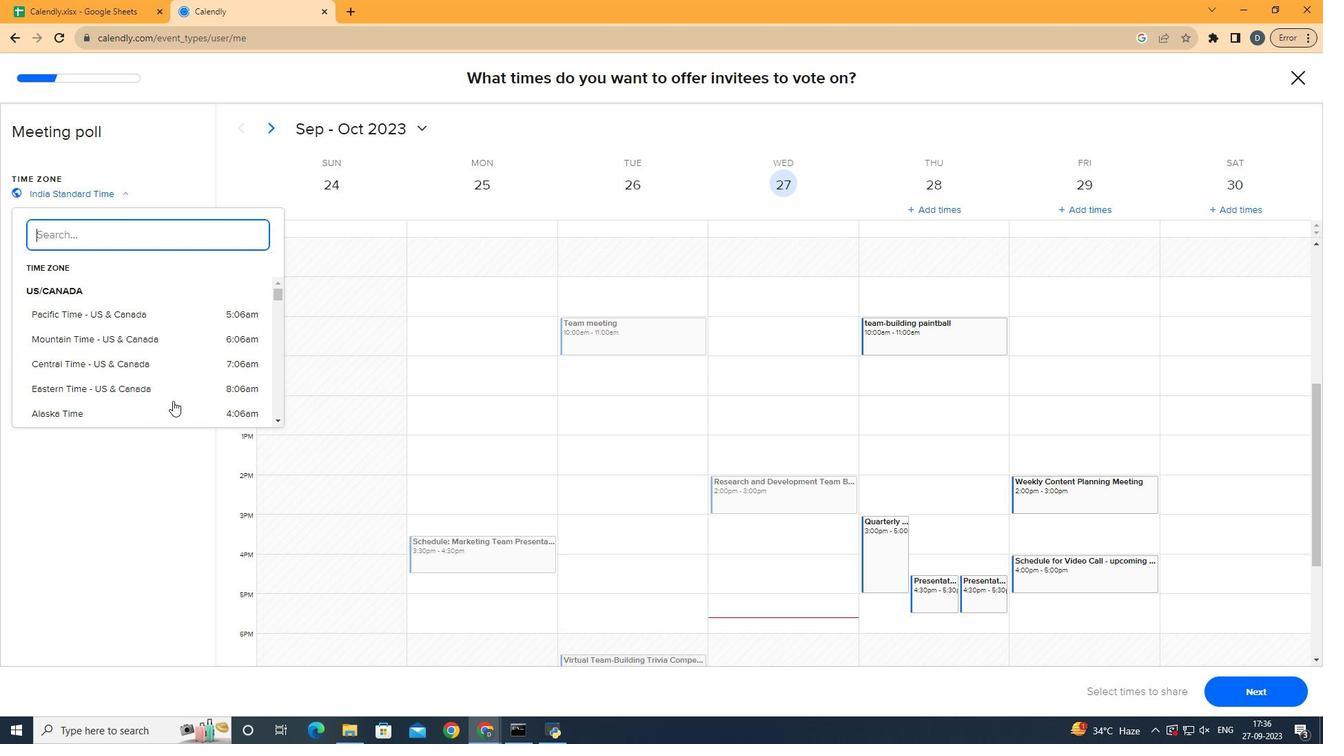 
Action: Mouse scrolled (172, 401) with delta (0, 0)
Screenshot: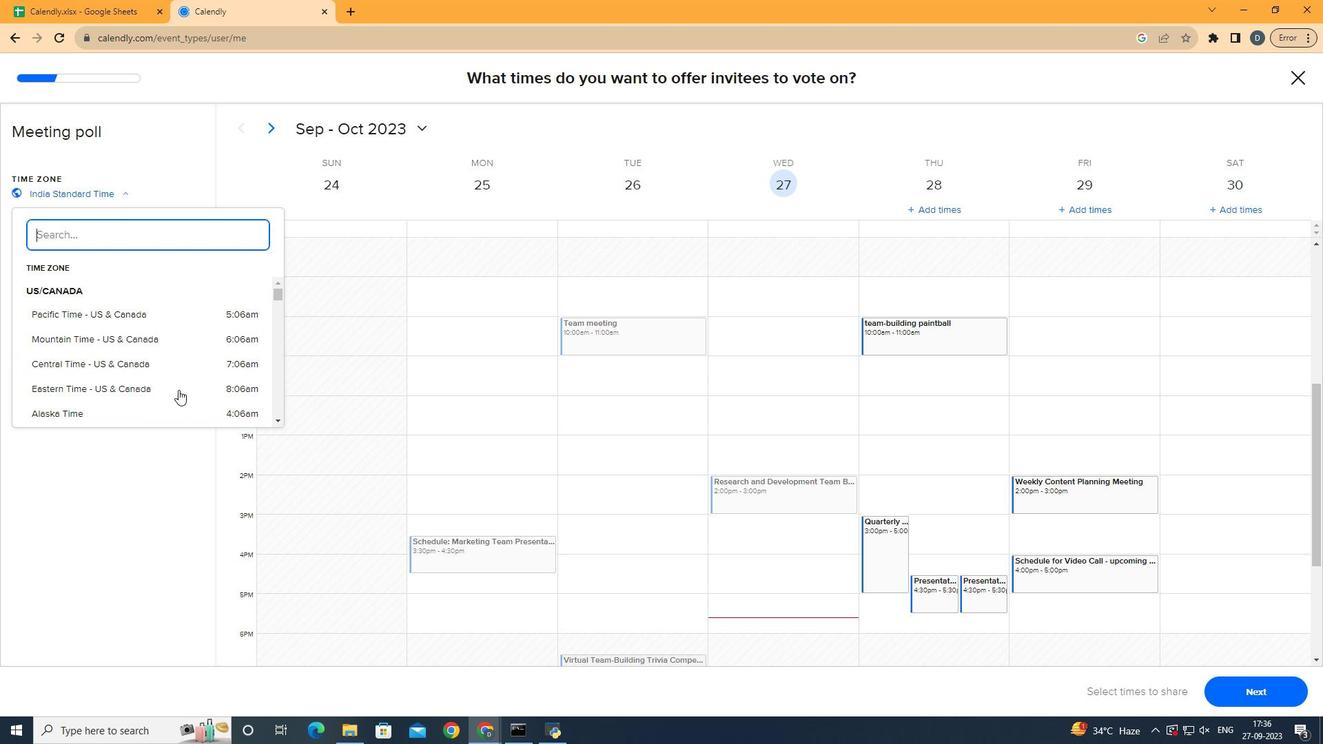 
Action: Mouse scrolled (172, 401) with delta (0, 0)
Screenshot: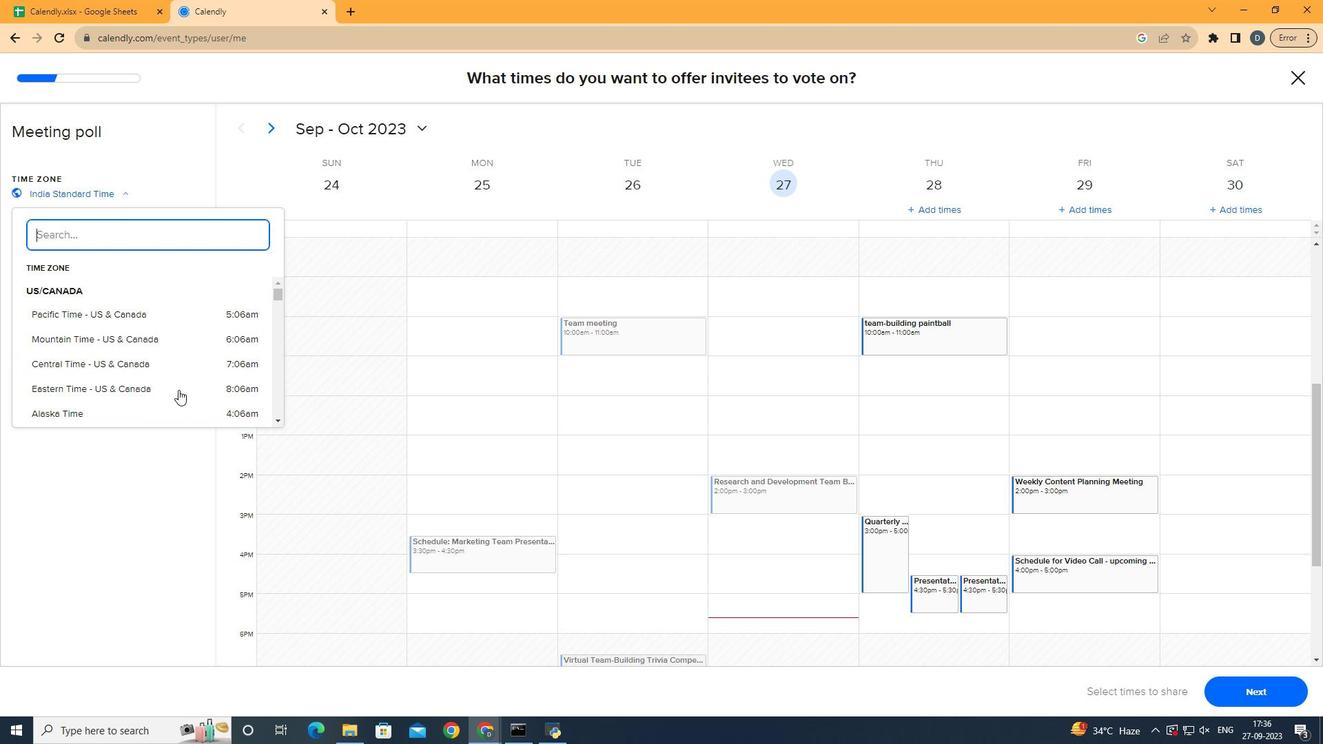 
Action: Mouse scrolled (172, 401) with delta (0, 0)
Screenshot: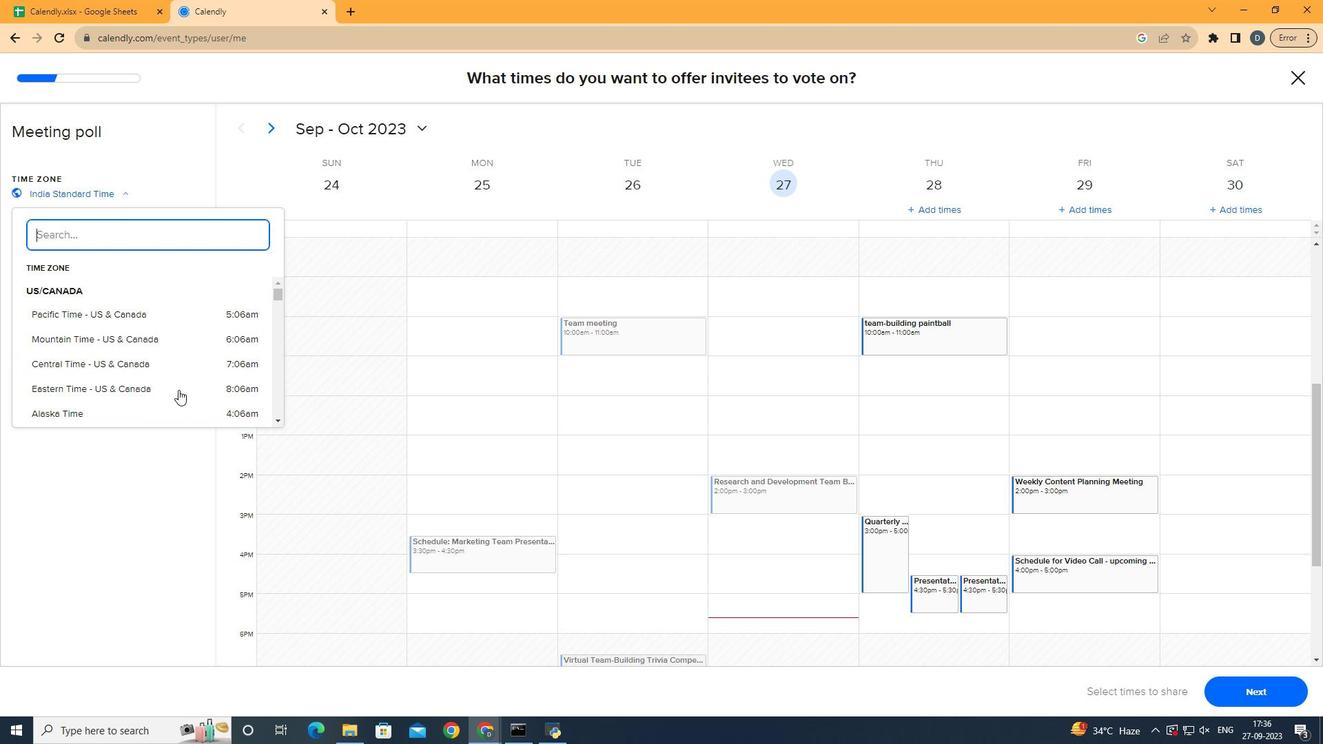 
Action: Mouse scrolled (172, 401) with delta (0, 0)
Screenshot: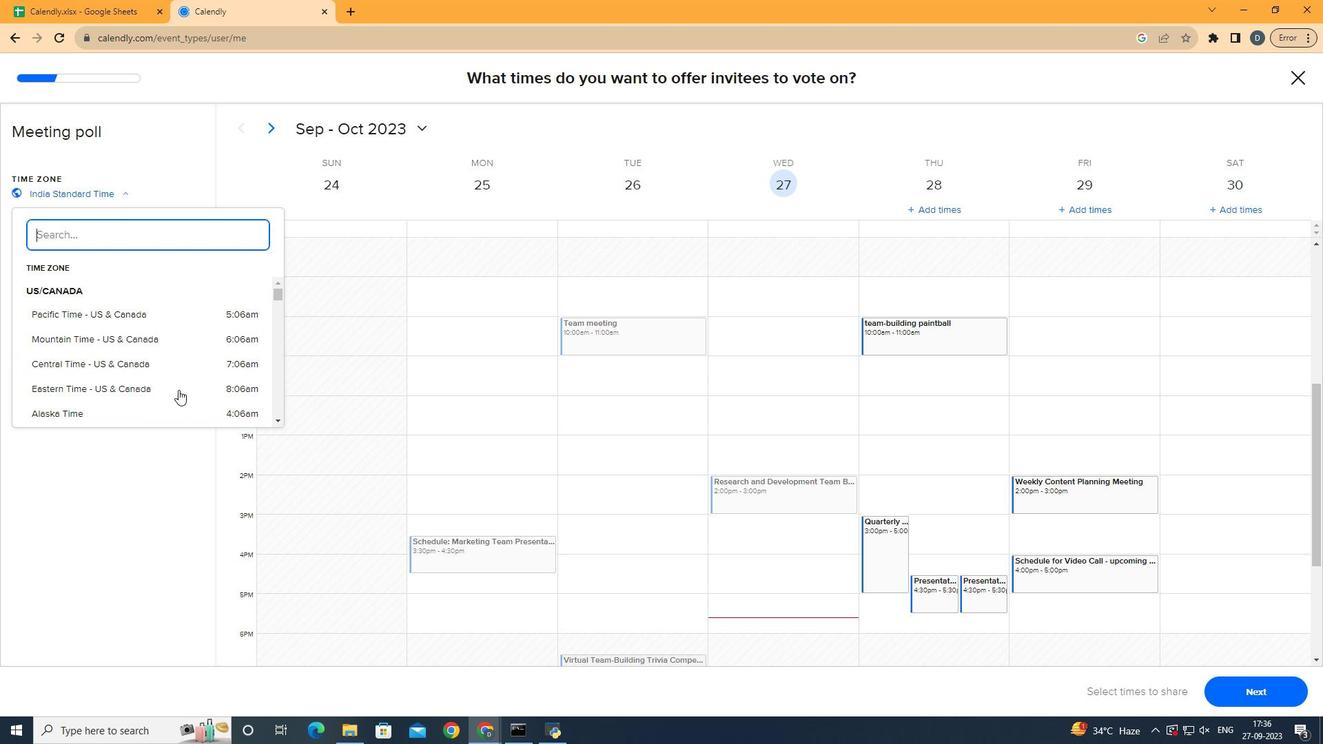 
Action: Mouse scrolled (172, 401) with delta (0, 0)
Screenshot: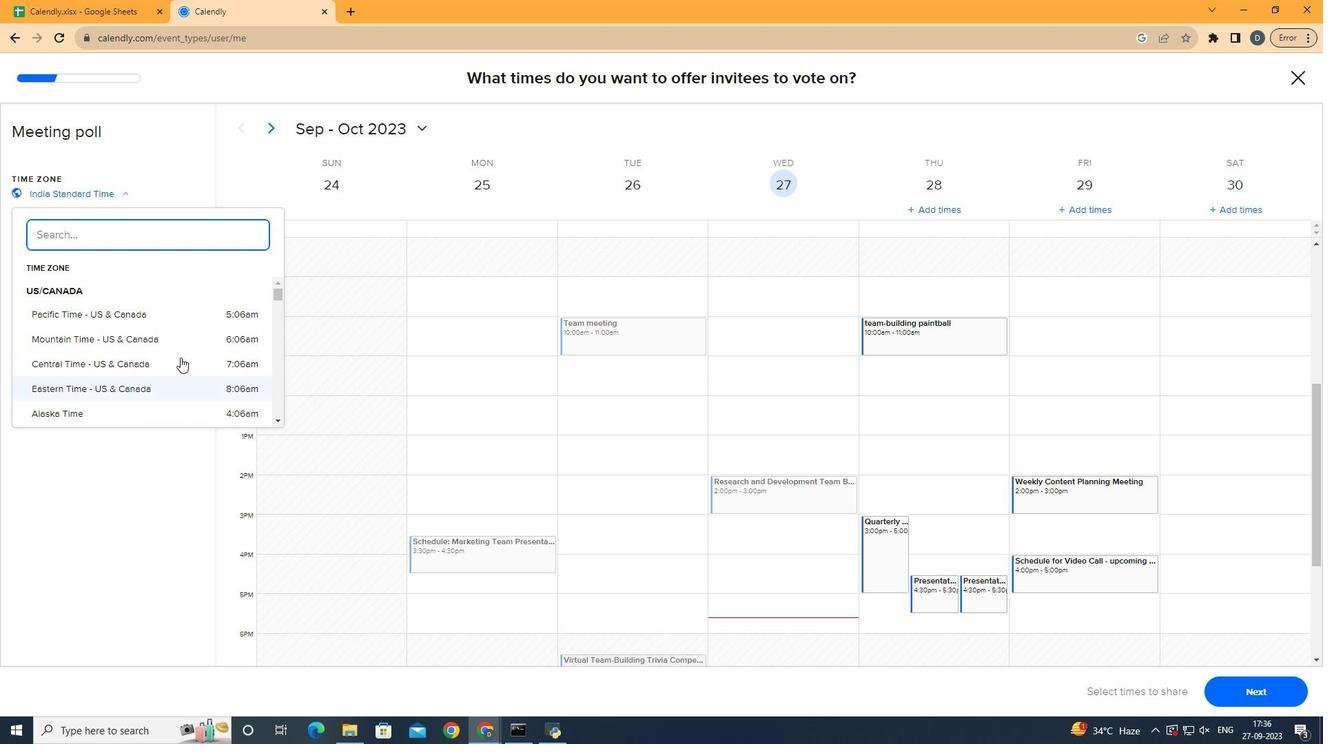 
Action: Mouse moved to (186, 315)
Screenshot: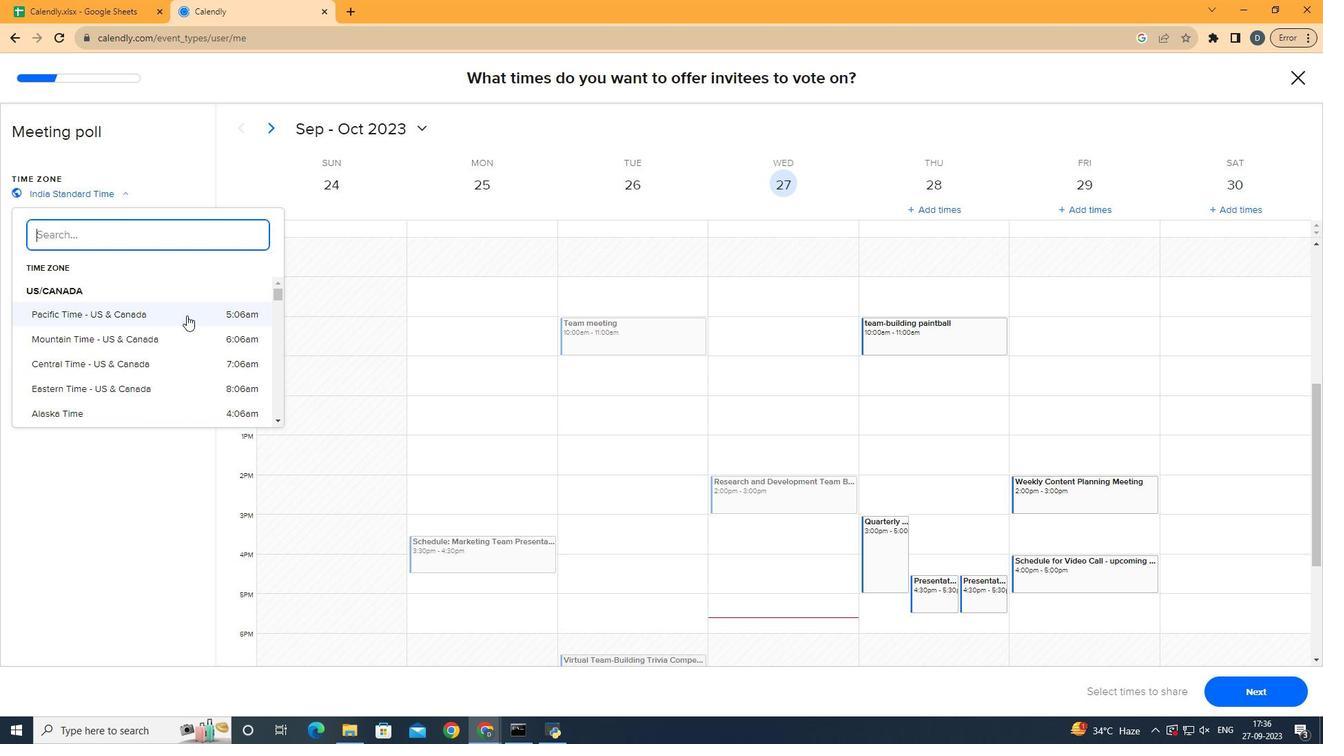 
Action: Mouse pressed left at (186, 315)
Screenshot: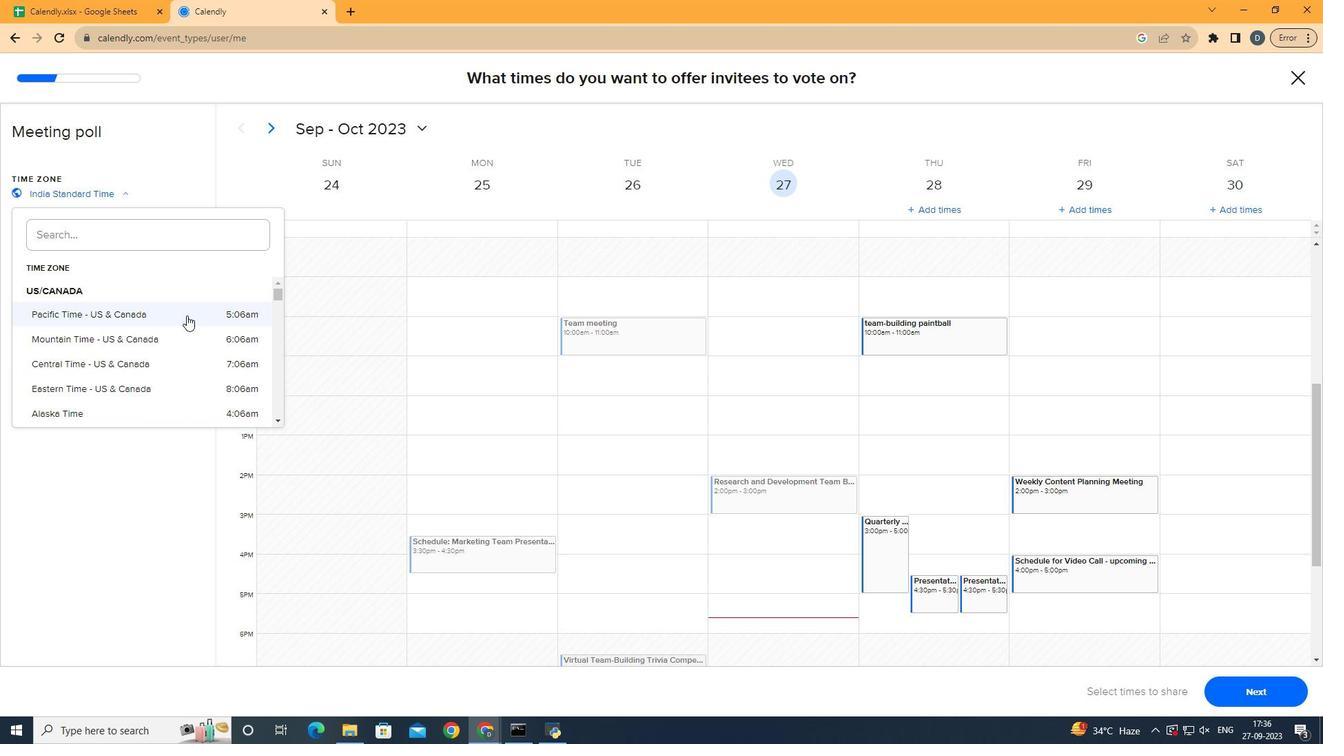 
Action: Mouse moved to (188, 563)
Screenshot: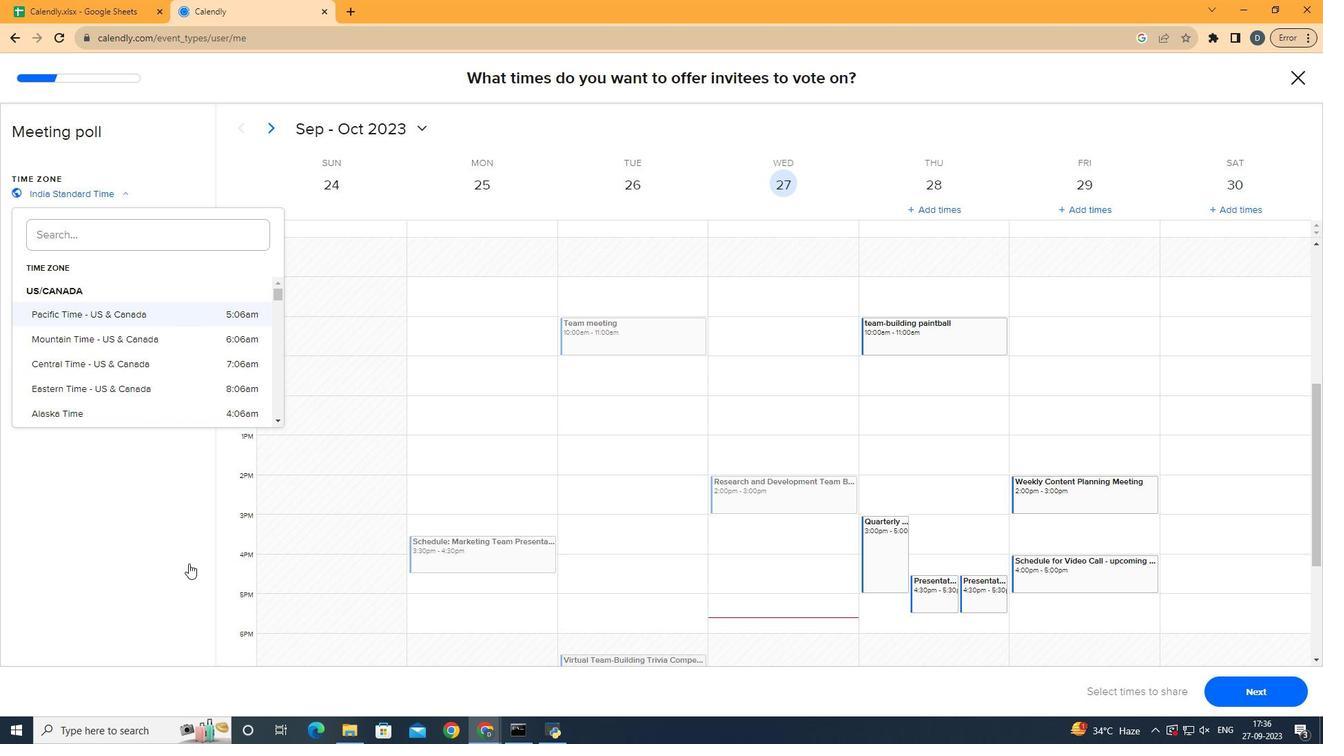 
